 Task: Create a due date automation trigger when advanced on, on the tuesday before a card is due add dates due in between 1 and 5 working days at 11:00 AM.
Action: Mouse moved to (831, 256)
Screenshot: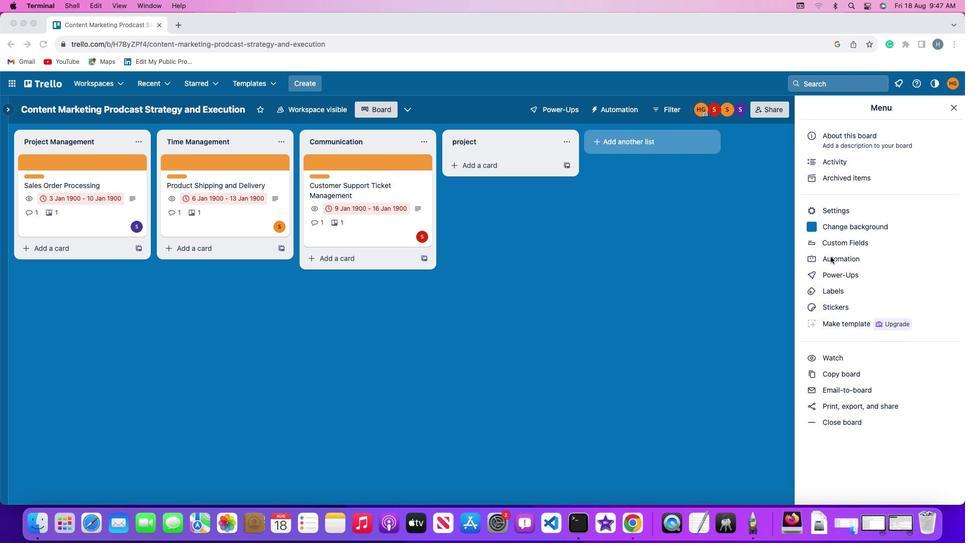 
Action: Mouse pressed left at (831, 256)
Screenshot: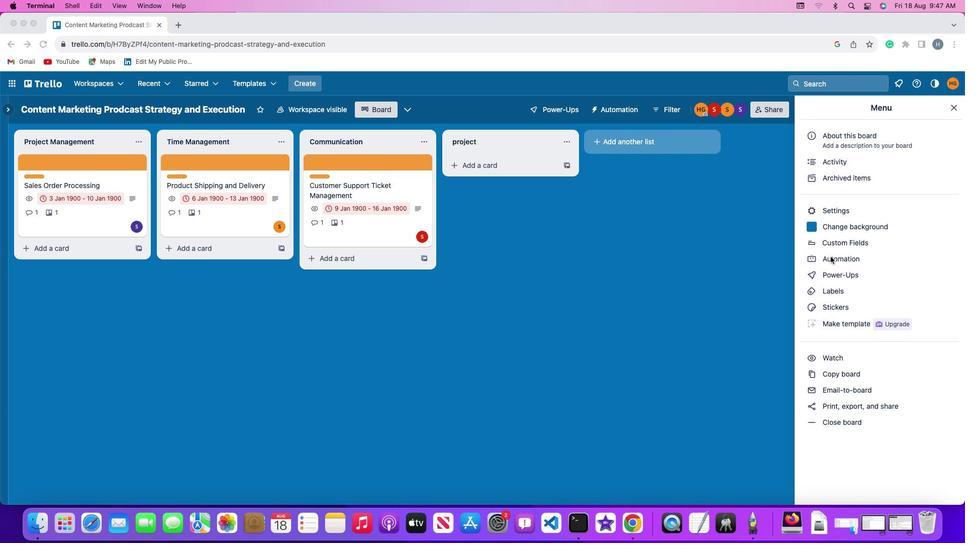 
Action: Mouse moved to (831, 256)
Screenshot: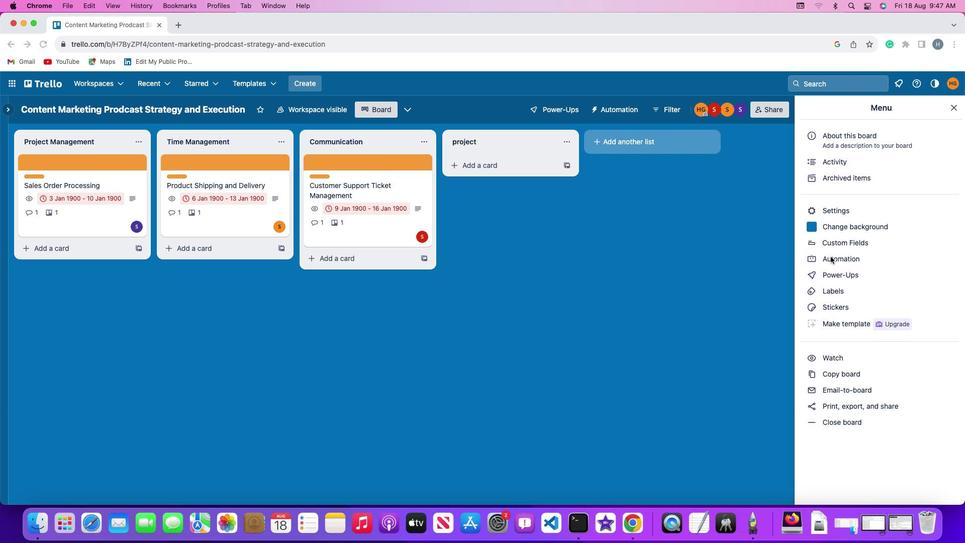 
Action: Mouse pressed left at (831, 256)
Screenshot: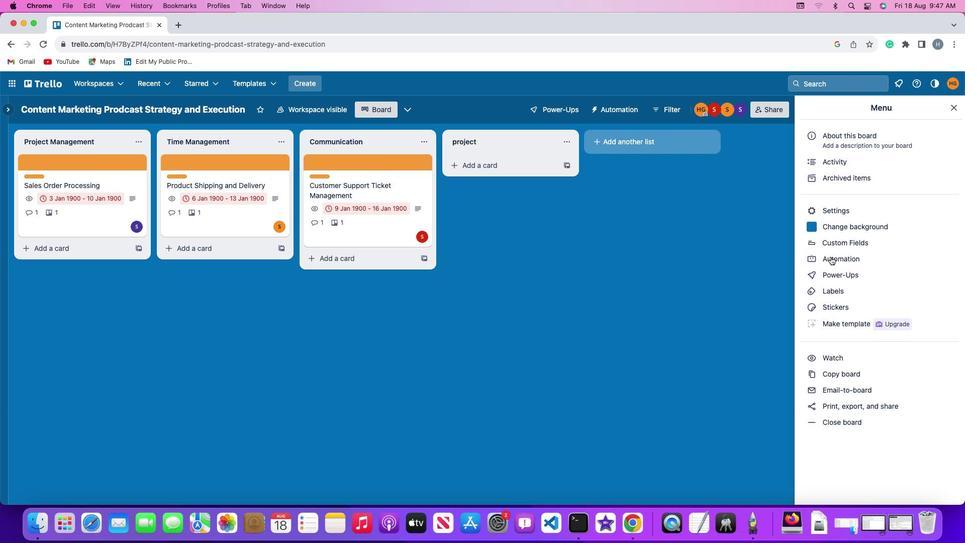 
Action: Mouse moved to (56, 236)
Screenshot: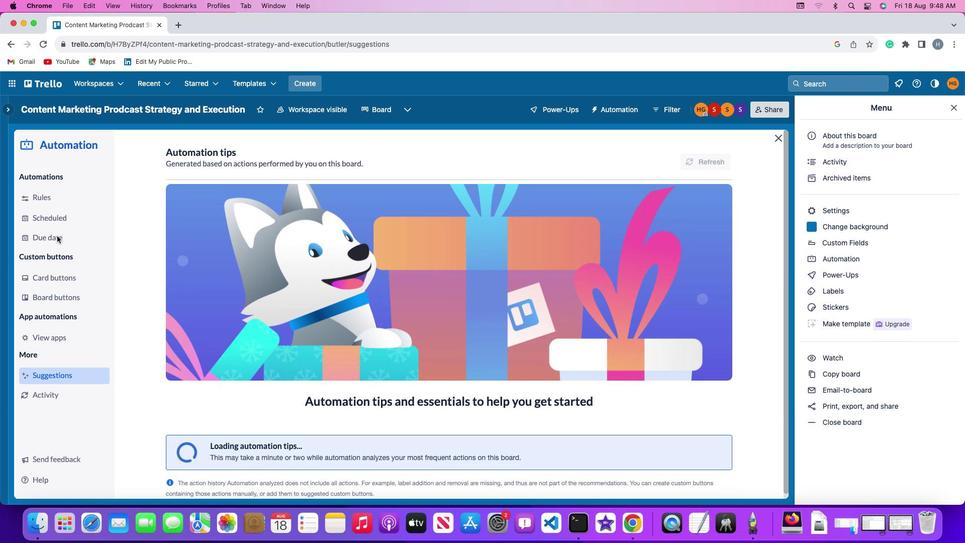 
Action: Mouse pressed left at (56, 236)
Screenshot: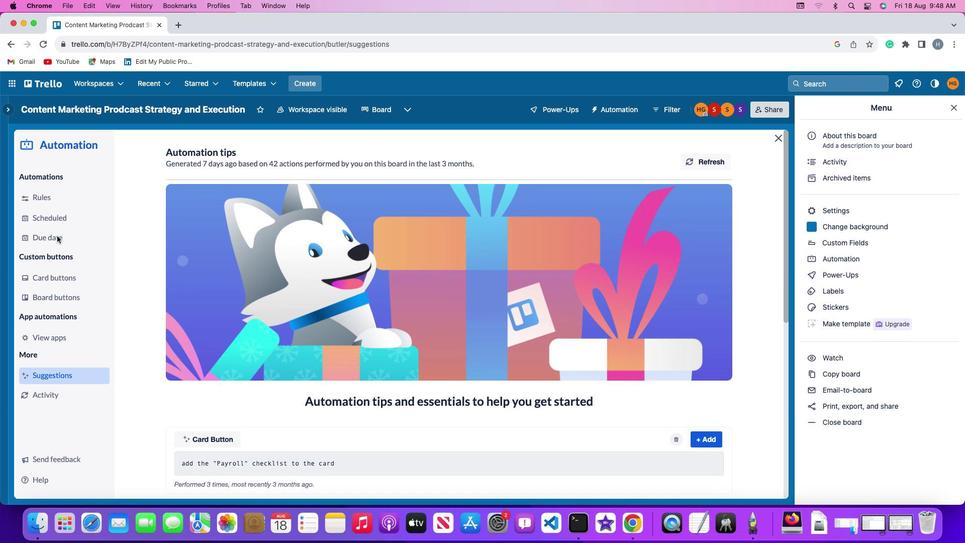 
Action: Mouse moved to (658, 152)
Screenshot: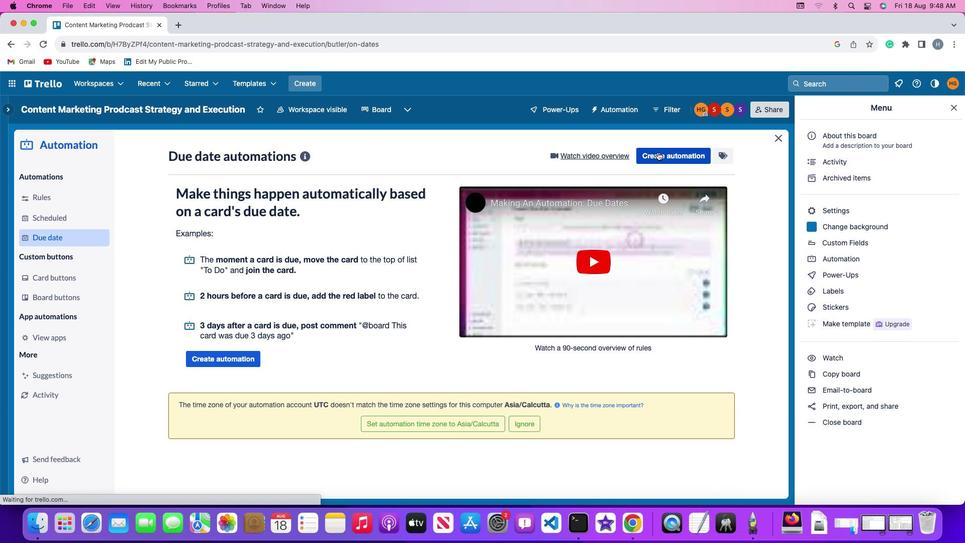
Action: Mouse pressed left at (658, 152)
Screenshot: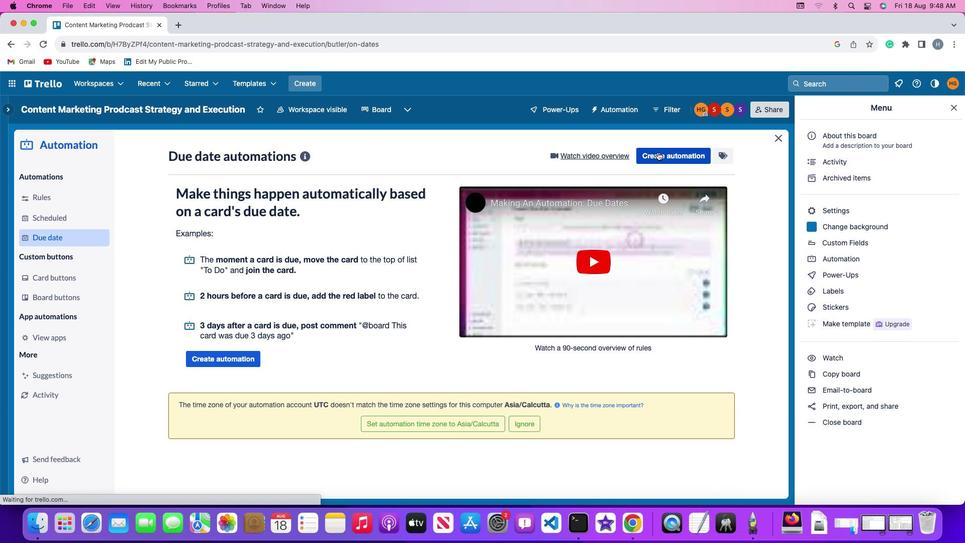 
Action: Mouse moved to (197, 248)
Screenshot: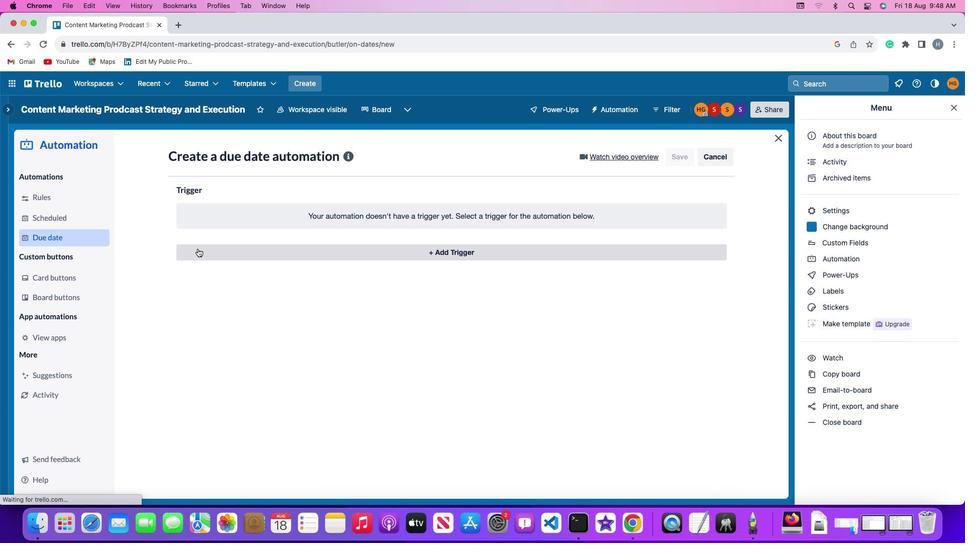 
Action: Mouse pressed left at (197, 248)
Screenshot: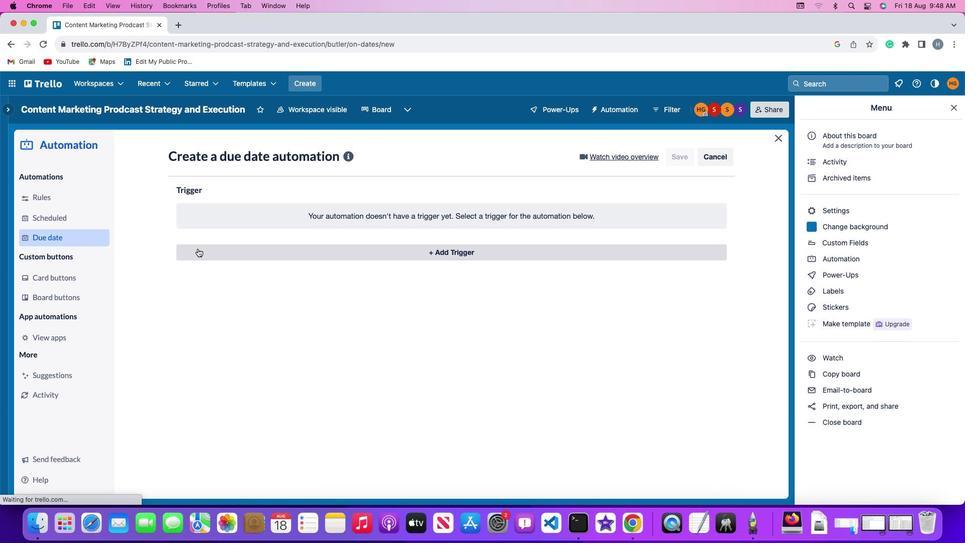 
Action: Mouse moved to (212, 435)
Screenshot: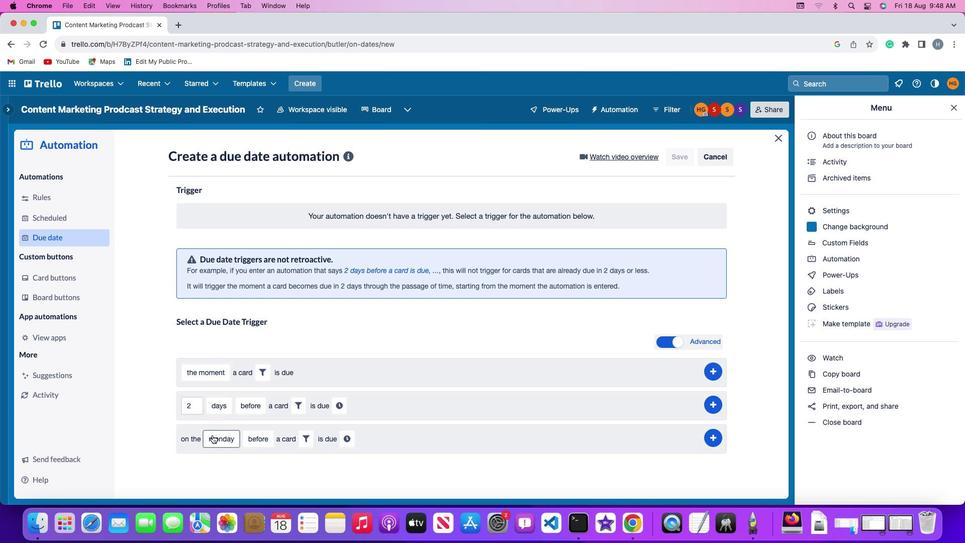 
Action: Mouse pressed left at (212, 435)
Screenshot: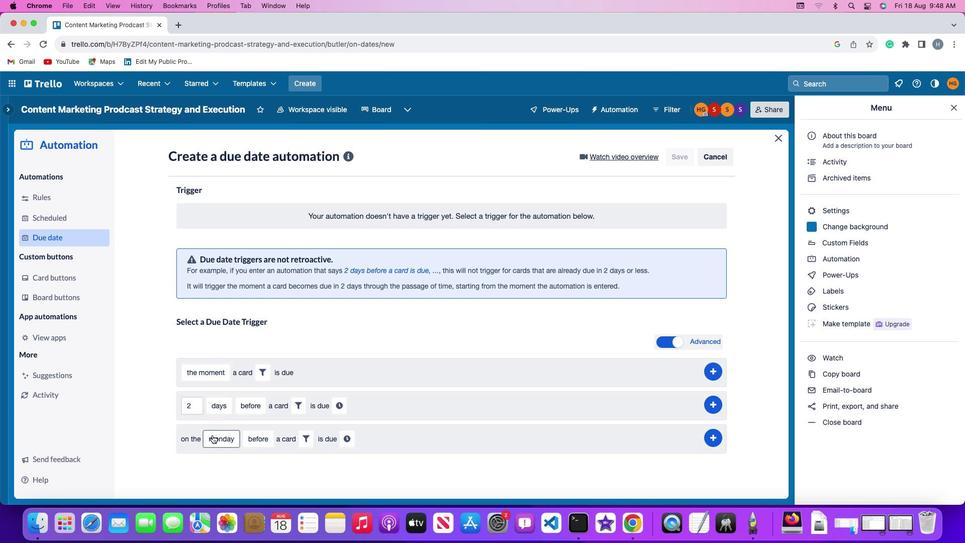 
Action: Mouse moved to (228, 321)
Screenshot: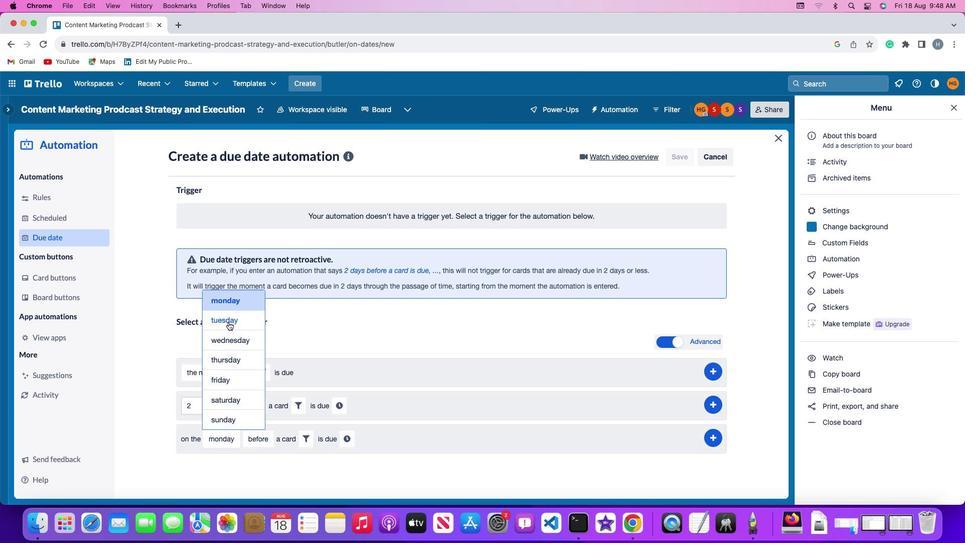 
Action: Mouse pressed left at (228, 321)
Screenshot: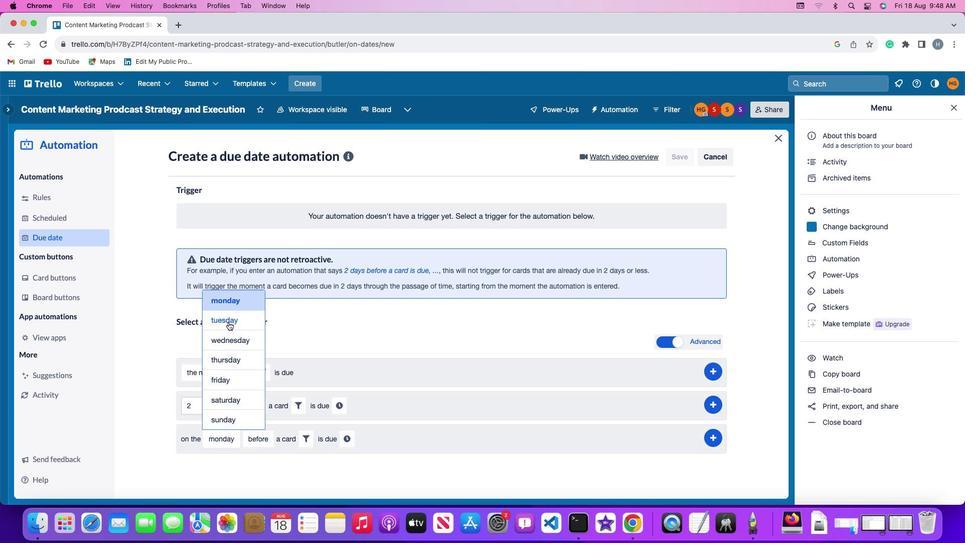 
Action: Mouse moved to (255, 441)
Screenshot: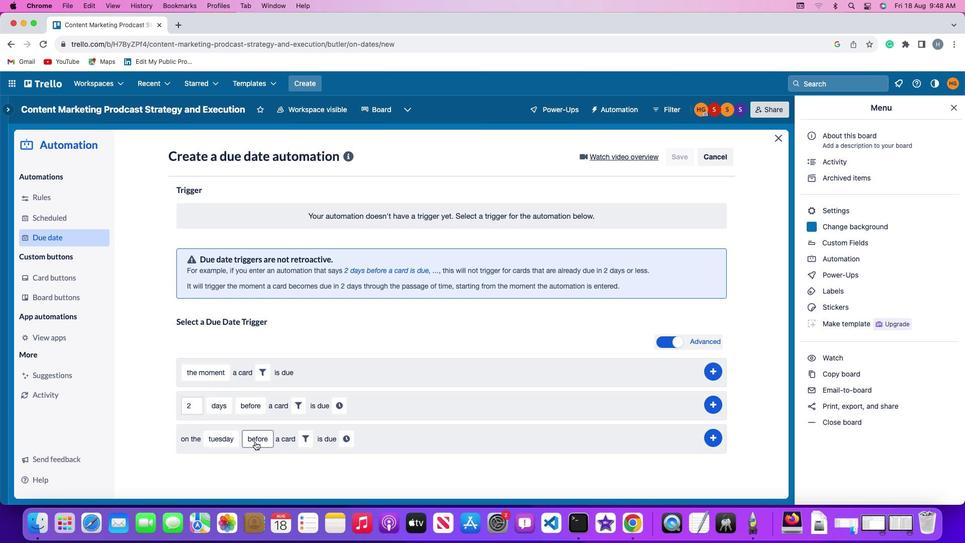 
Action: Mouse pressed left at (255, 441)
Screenshot: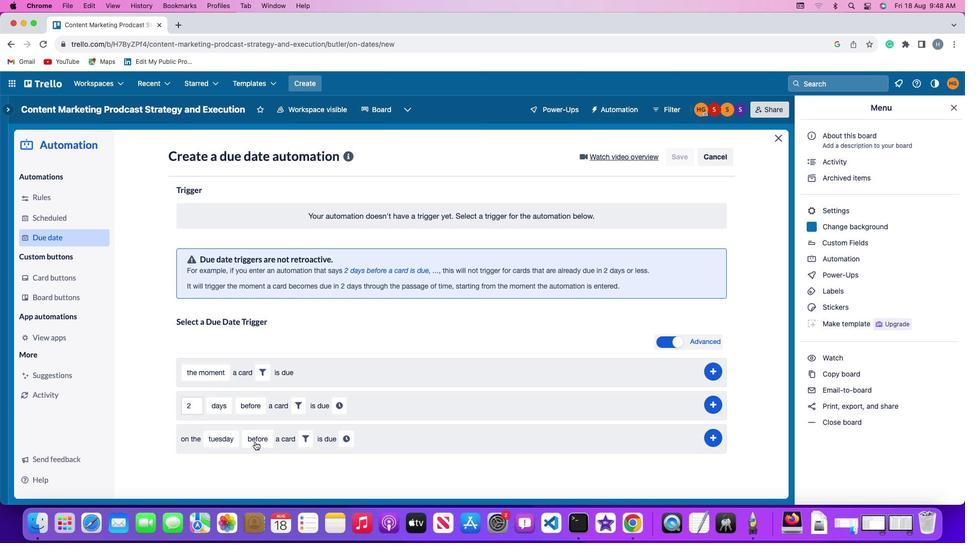 
Action: Mouse moved to (278, 356)
Screenshot: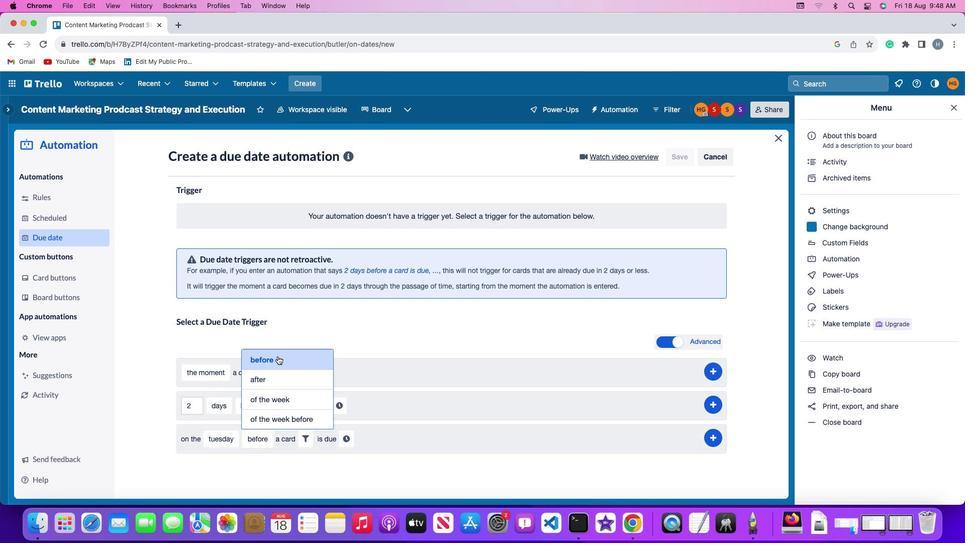 
Action: Mouse pressed left at (278, 356)
Screenshot: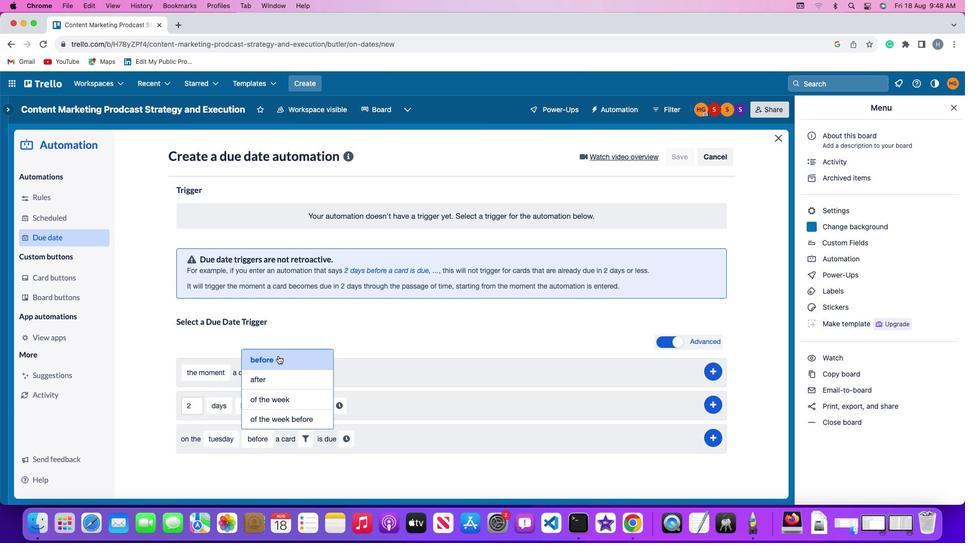 
Action: Mouse moved to (304, 435)
Screenshot: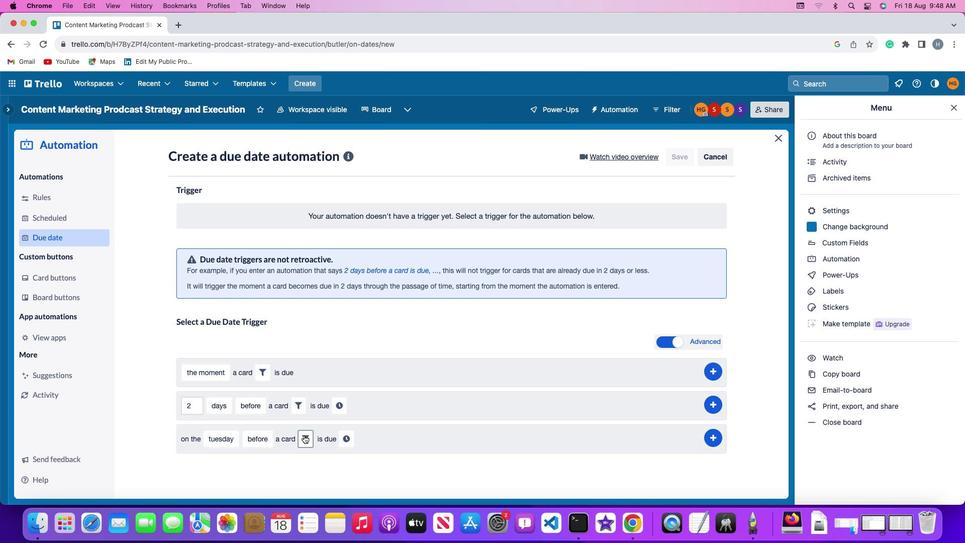 
Action: Mouse pressed left at (304, 435)
Screenshot: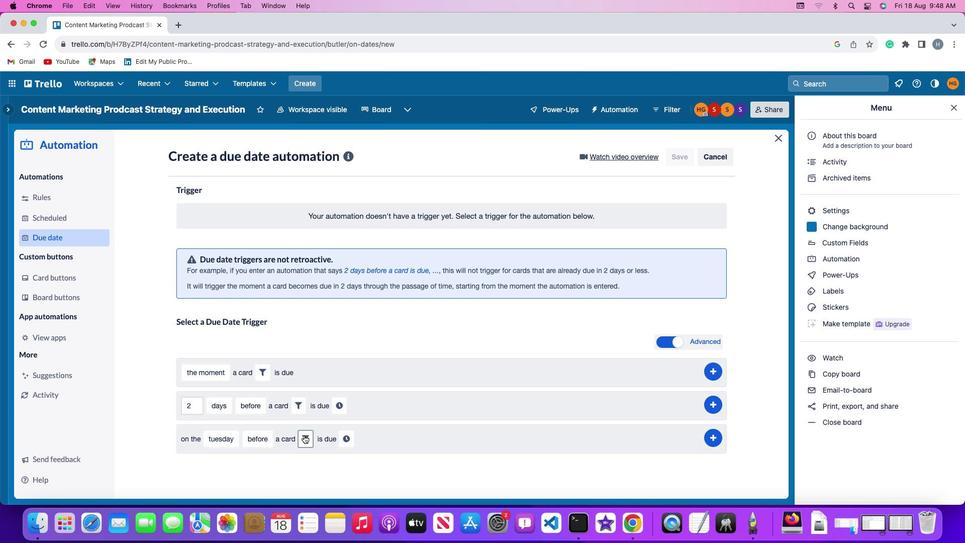
Action: Mouse moved to (366, 474)
Screenshot: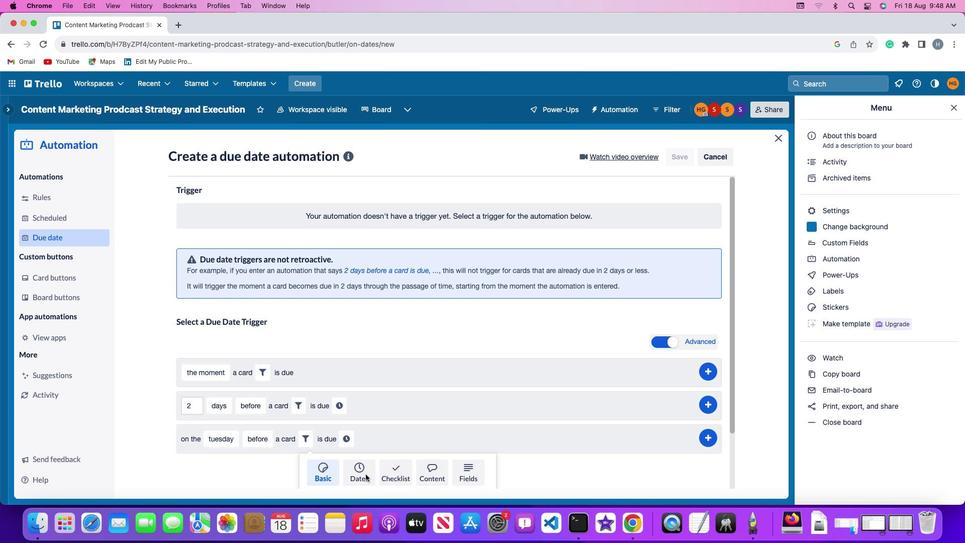 
Action: Mouse pressed left at (366, 474)
Screenshot: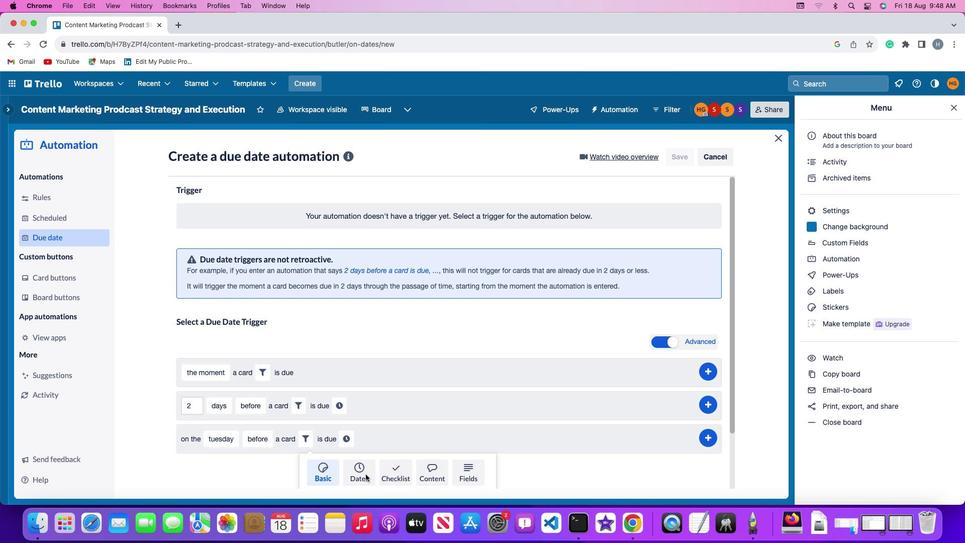 
Action: Mouse moved to (271, 470)
Screenshot: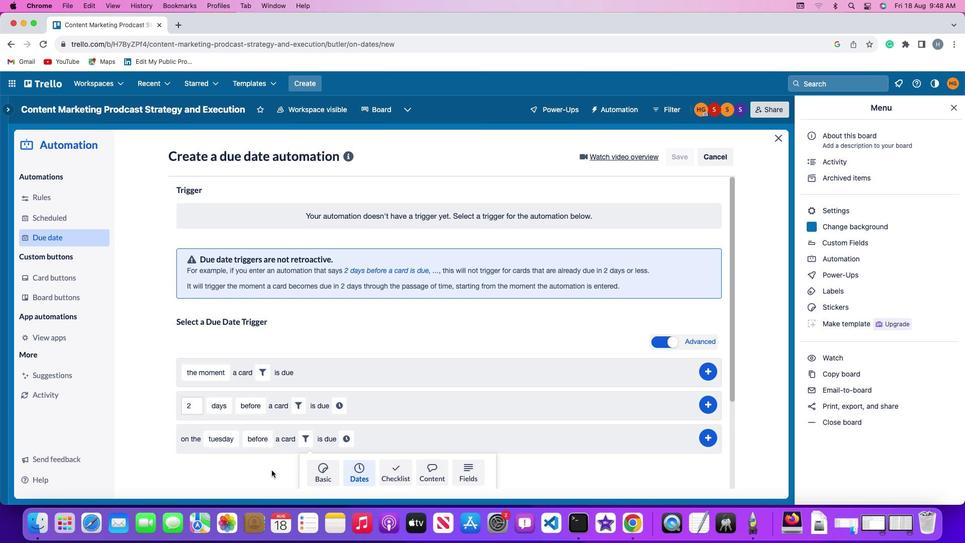 
Action: Mouse scrolled (271, 470) with delta (0, 0)
Screenshot: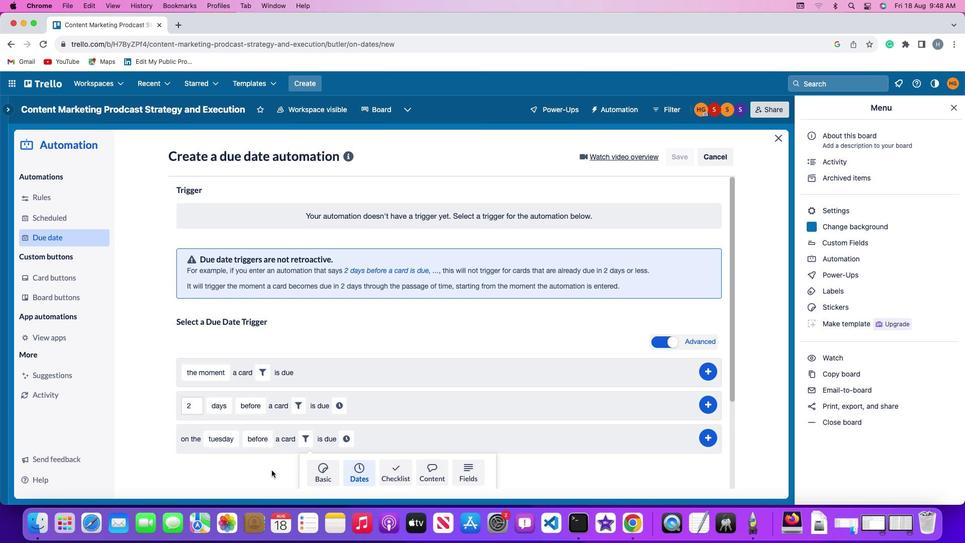 
Action: Mouse scrolled (271, 470) with delta (0, 0)
Screenshot: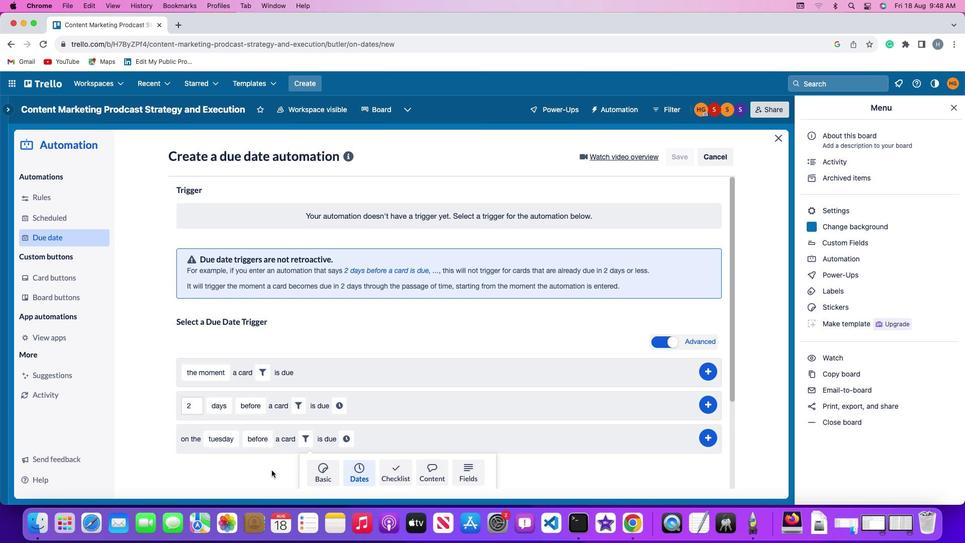 
Action: Mouse scrolled (271, 470) with delta (0, -1)
Screenshot: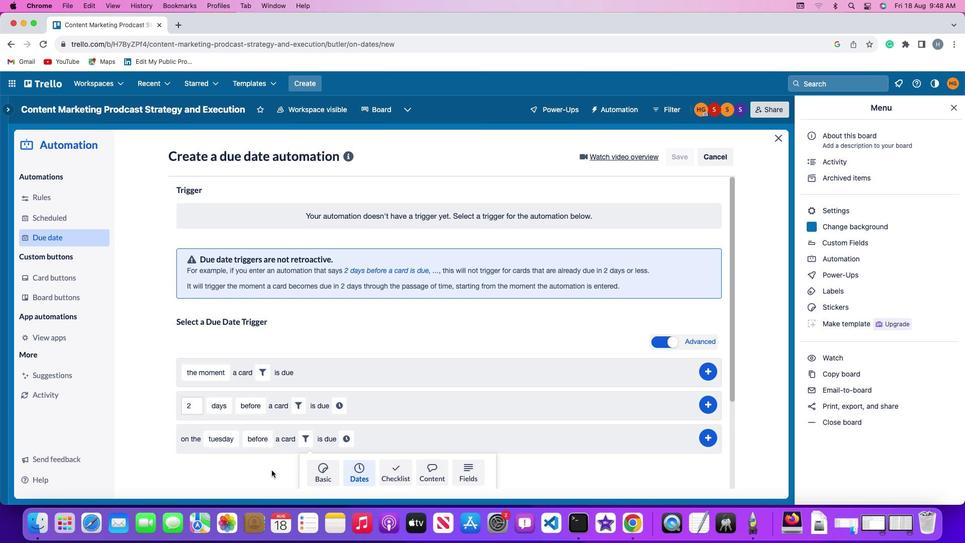 
Action: Mouse moved to (271, 470)
Screenshot: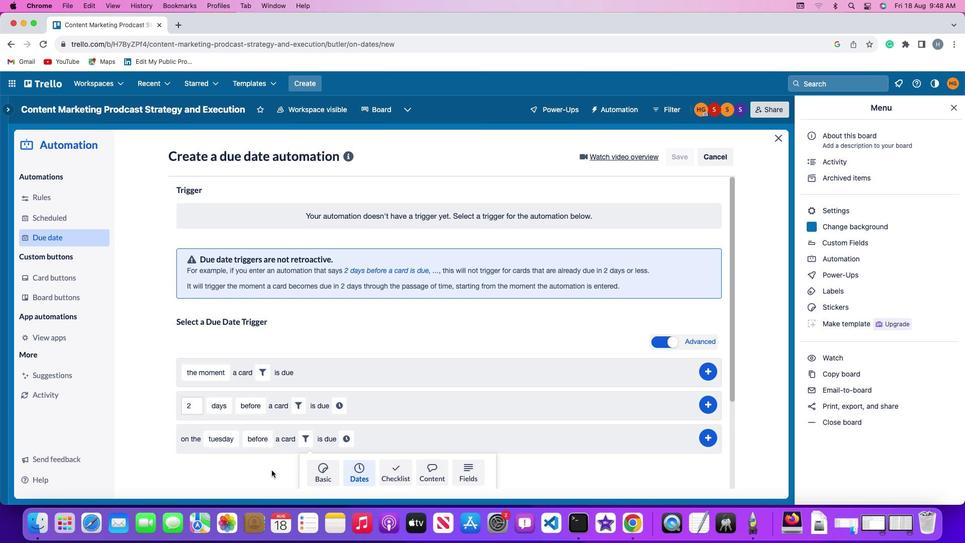 
Action: Mouse scrolled (271, 470) with delta (0, -2)
Screenshot: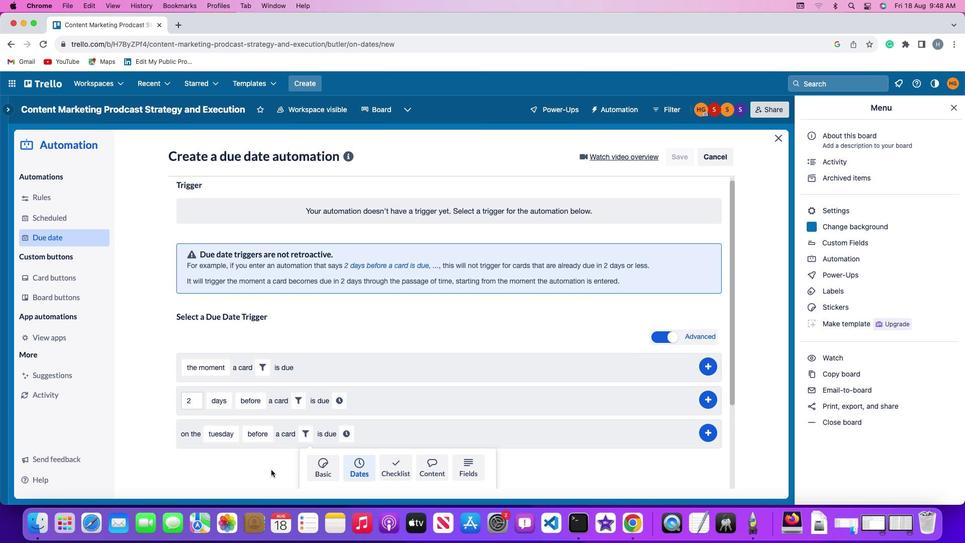 
Action: Mouse moved to (271, 469)
Screenshot: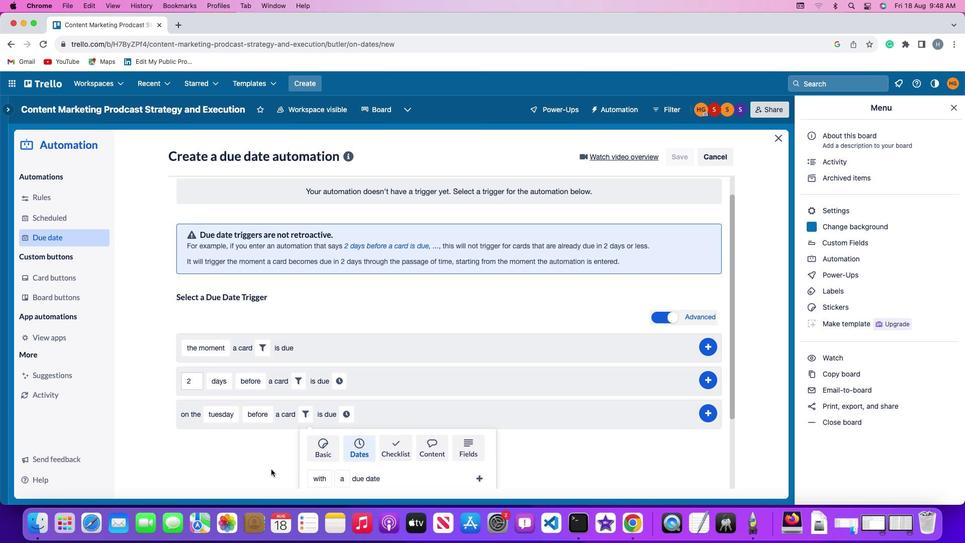 
Action: Mouse scrolled (271, 469) with delta (0, -3)
Screenshot: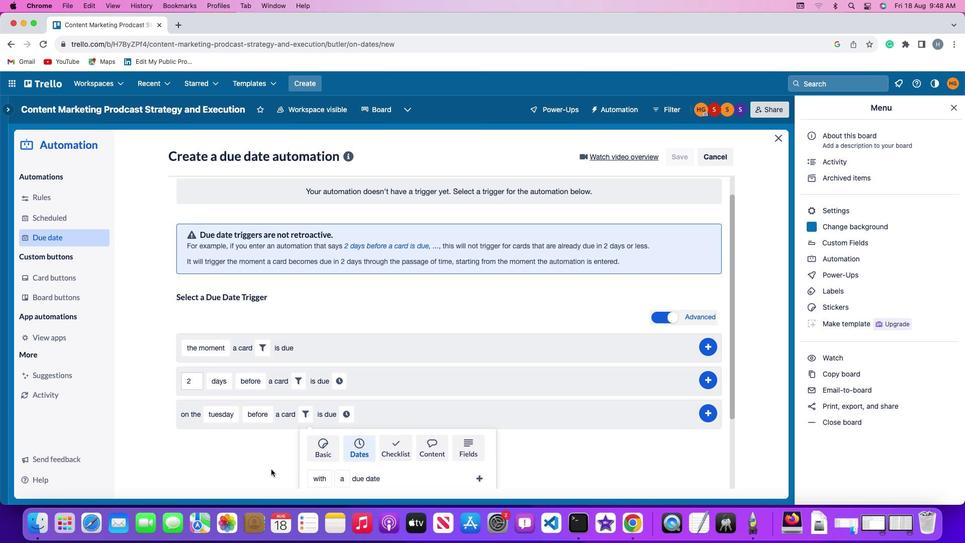 
Action: Mouse moved to (271, 468)
Screenshot: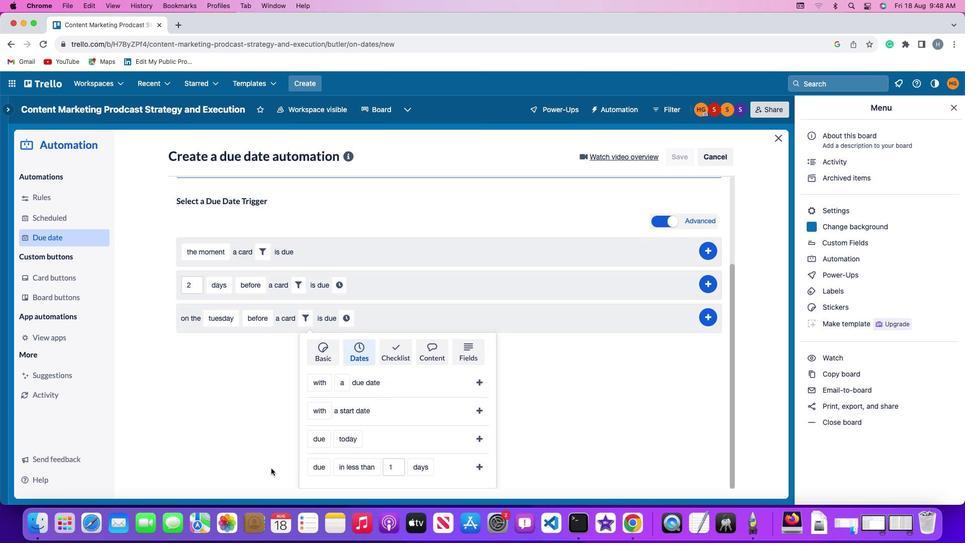 
Action: Mouse scrolled (271, 468) with delta (0, 0)
Screenshot: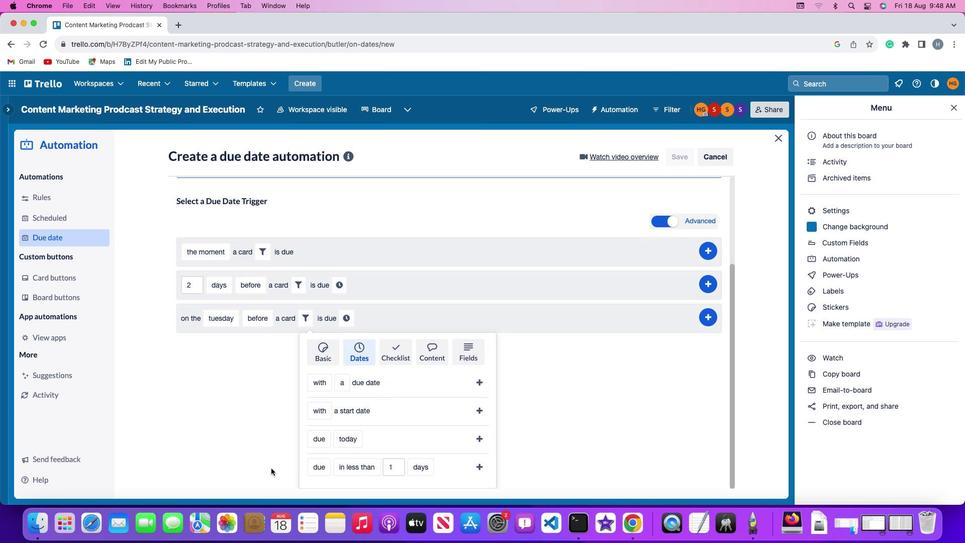 
Action: Mouse scrolled (271, 468) with delta (0, 0)
Screenshot: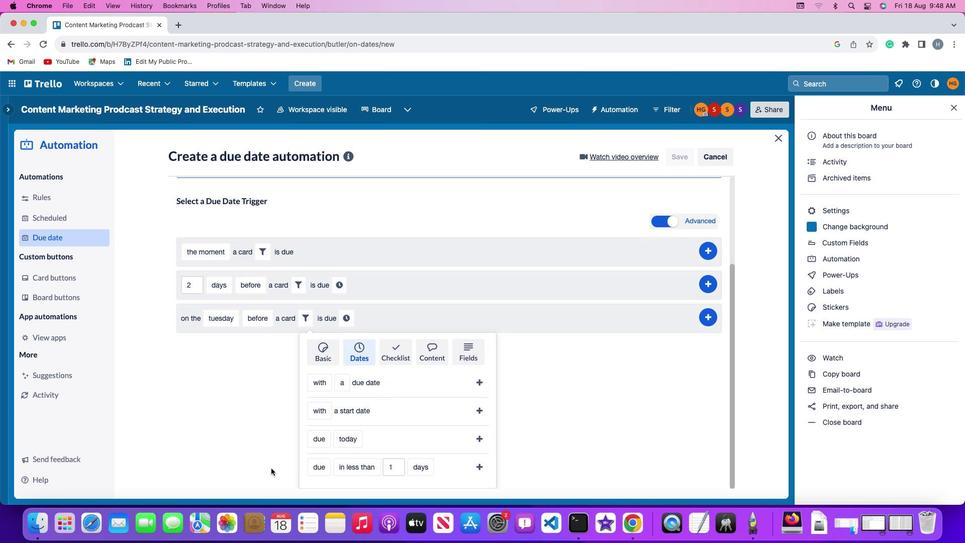 
Action: Mouse scrolled (271, 468) with delta (0, -1)
Screenshot: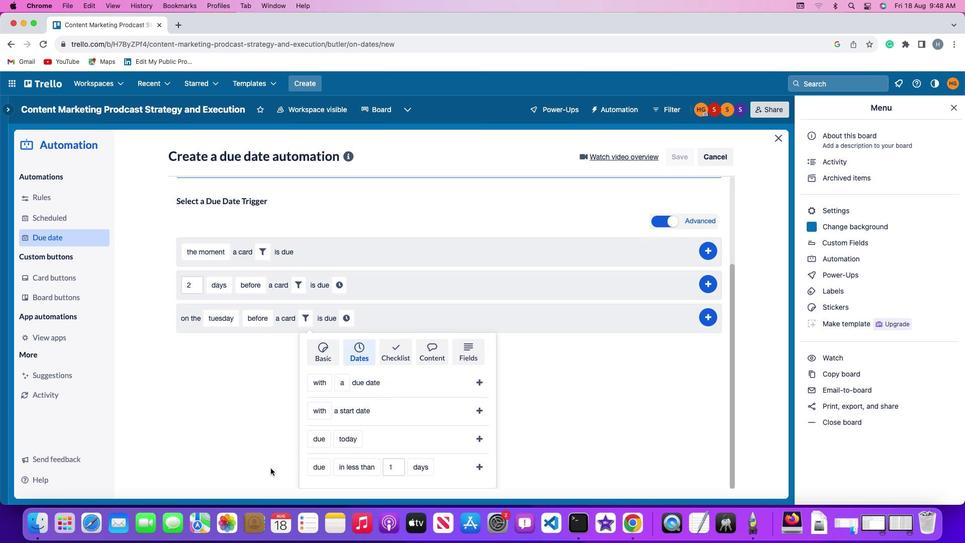 
Action: Mouse moved to (271, 468)
Screenshot: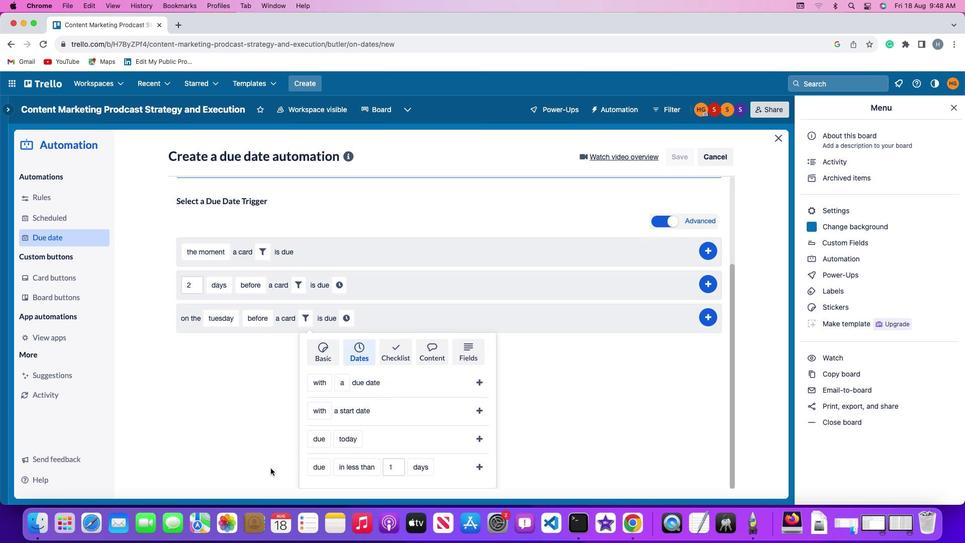 
Action: Mouse scrolled (271, 468) with delta (0, -2)
Screenshot: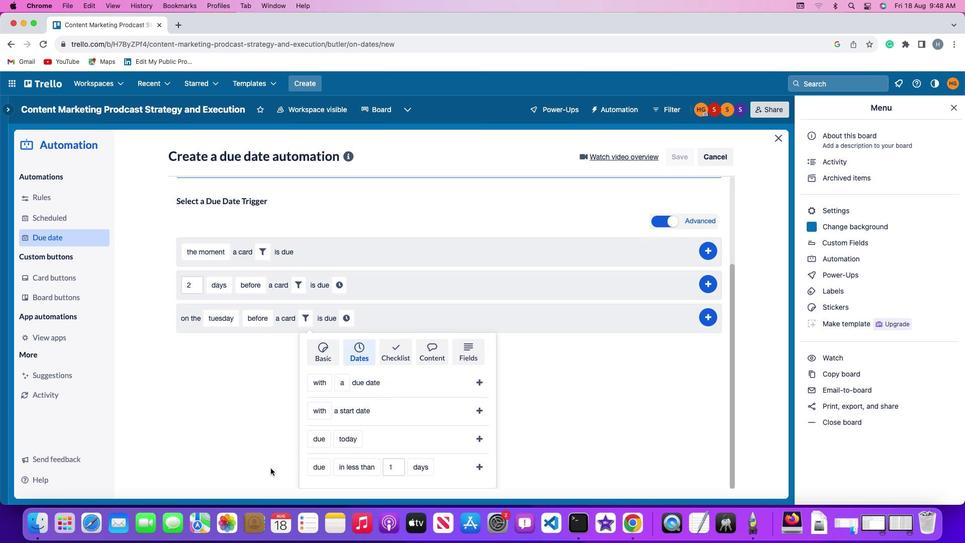 
Action: Mouse moved to (308, 463)
Screenshot: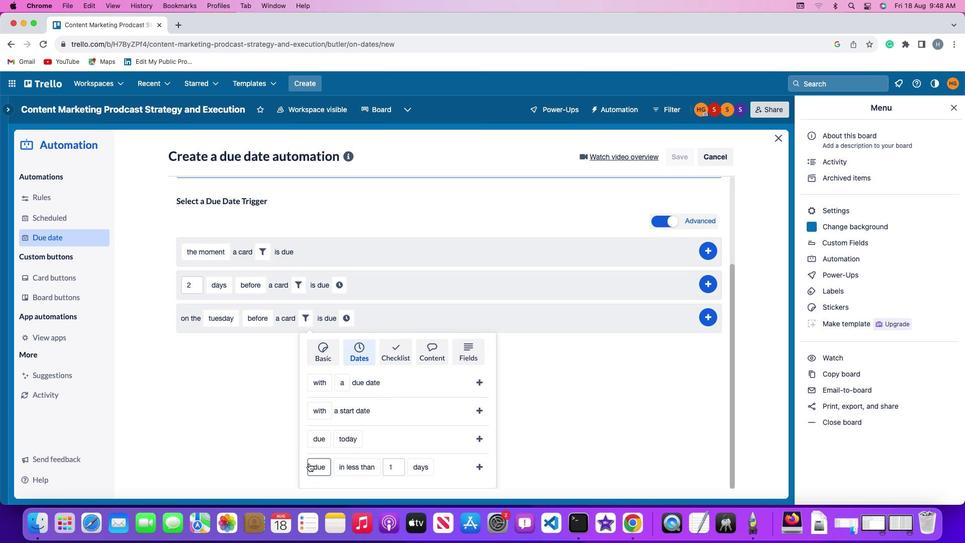 
Action: Mouse pressed left at (308, 463)
Screenshot: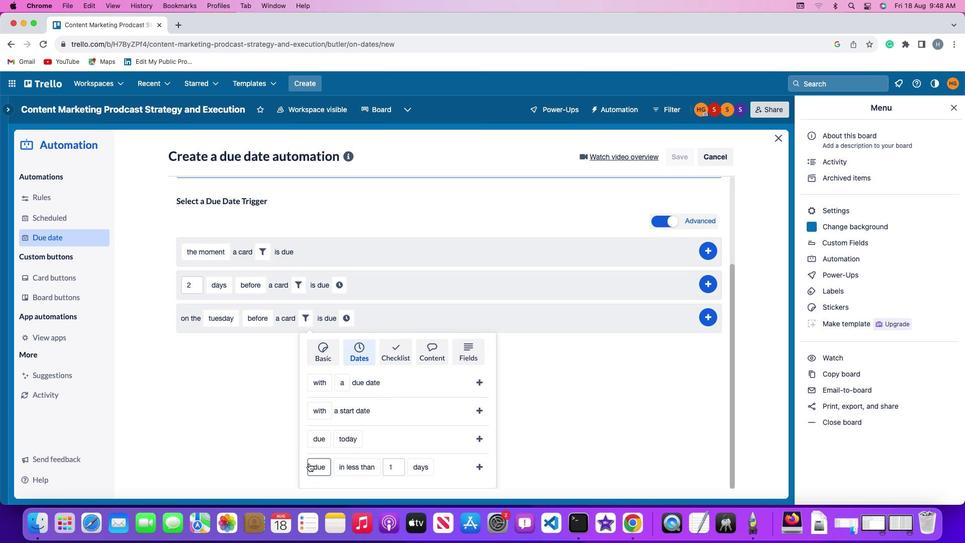 
Action: Mouse moved to (319, 431)
Screenshot: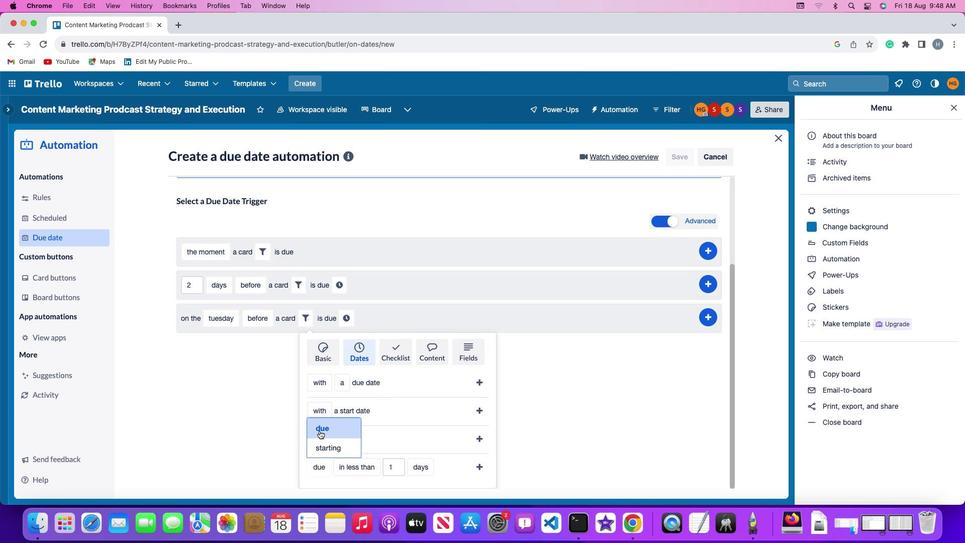 
Action: Mouse pressed left at (319, 431)
Screenshot: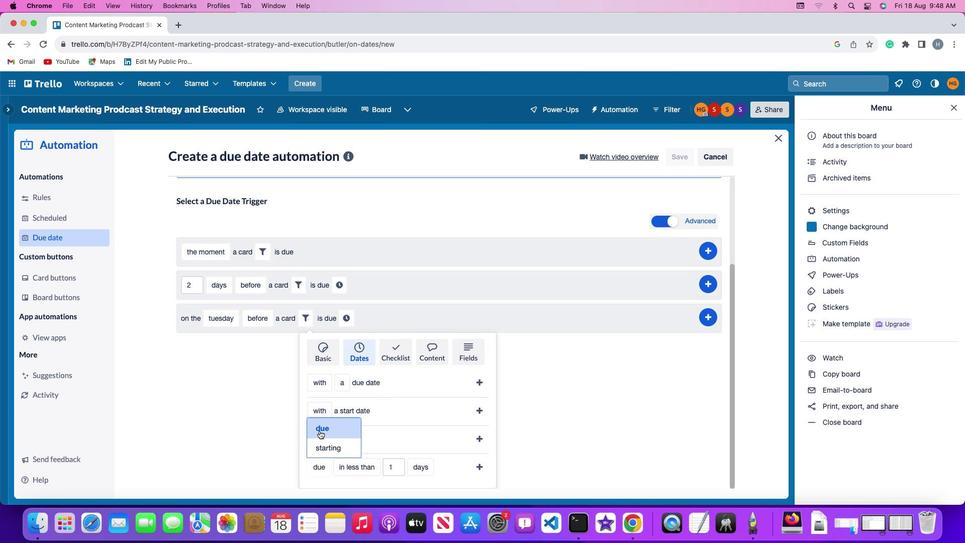
Action: Mouse moved to (351, 464)
Screenshot: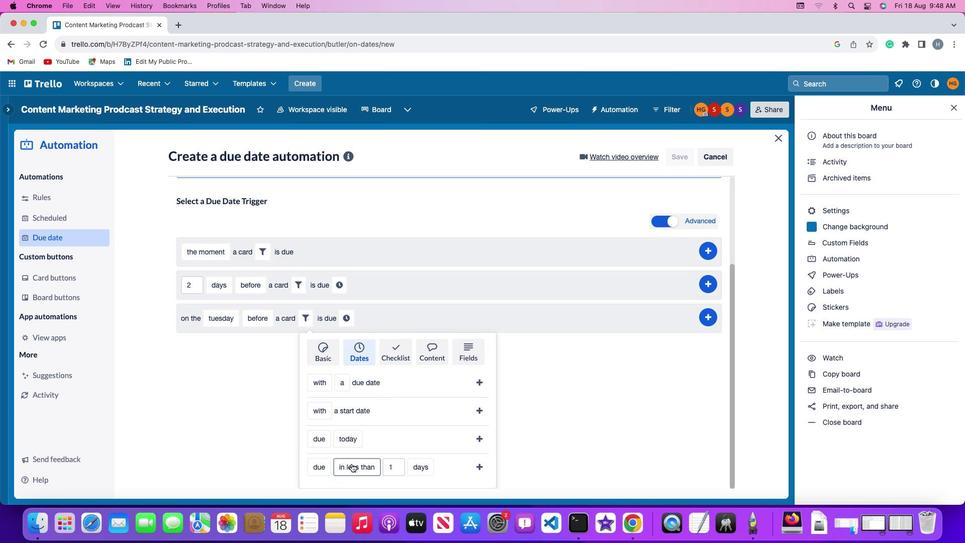 
Action: Mouse pressed left at (351, 464)
Screenshot: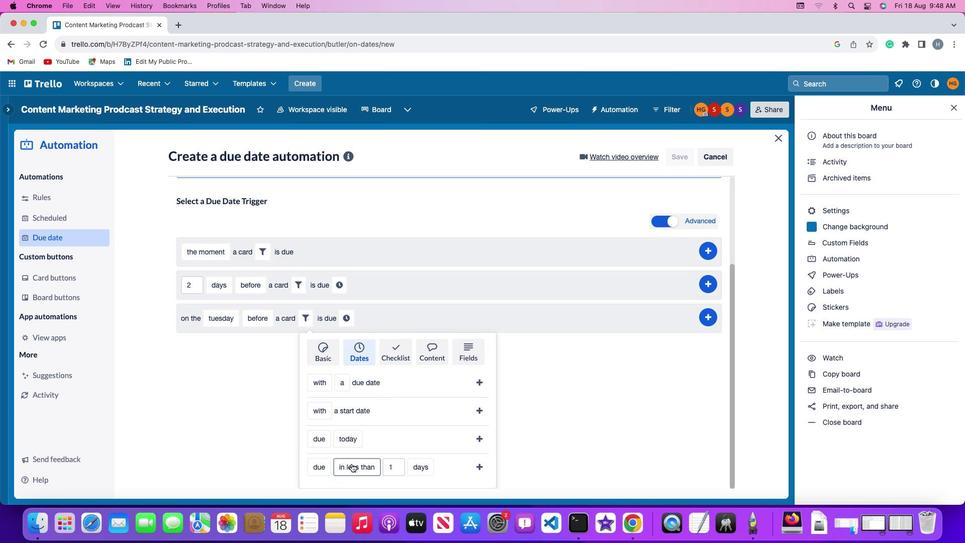 
Action: Mouse moved to (345, 448)
Screenshot: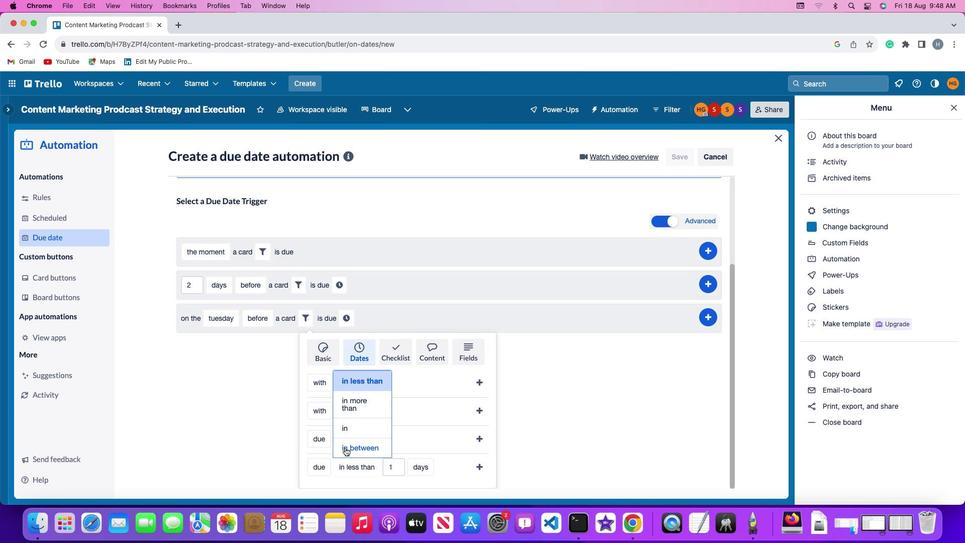 
Action: Mouse pressed left at (345, 448)
Screenshot: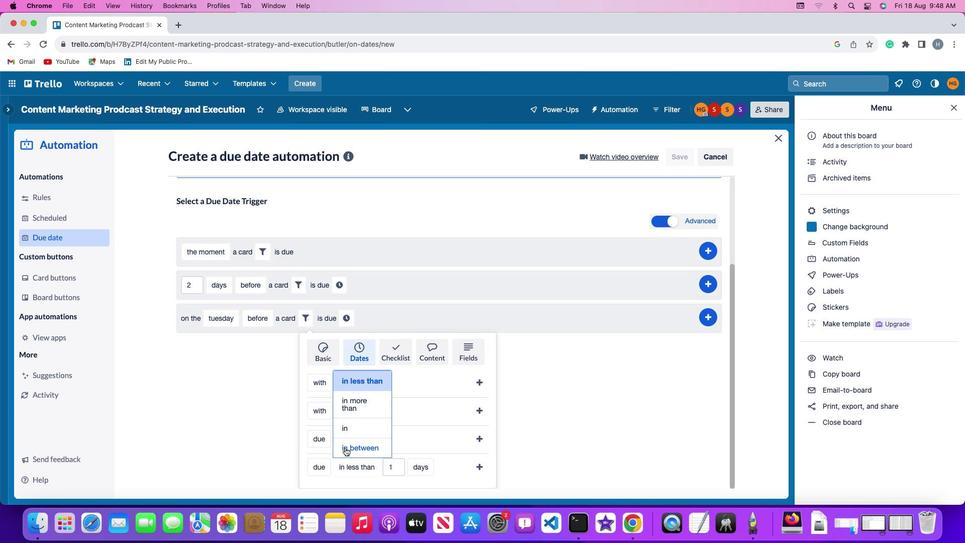 
Action: Mouse moved to (395, 467)
Screenshot: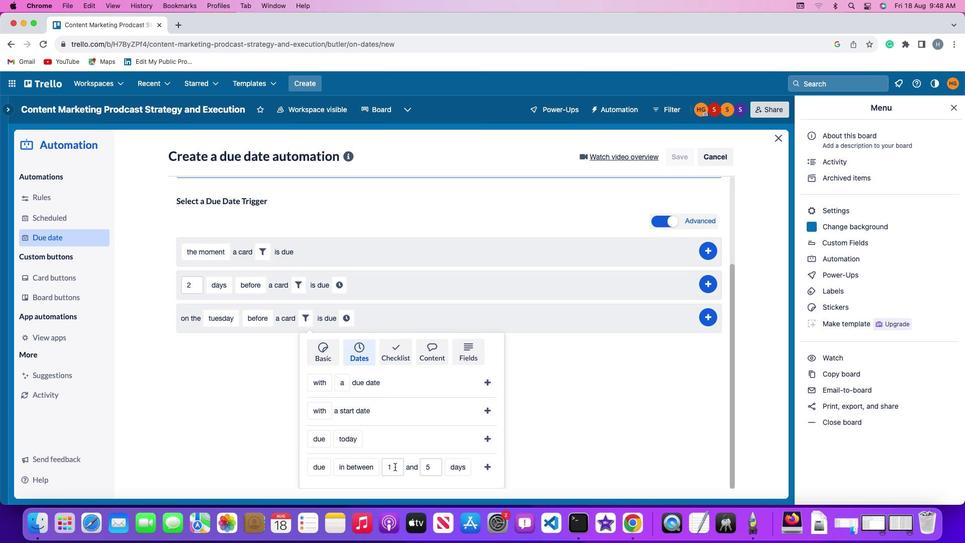 
Action: Mouse pressed left at (395, 467)
Screenshot: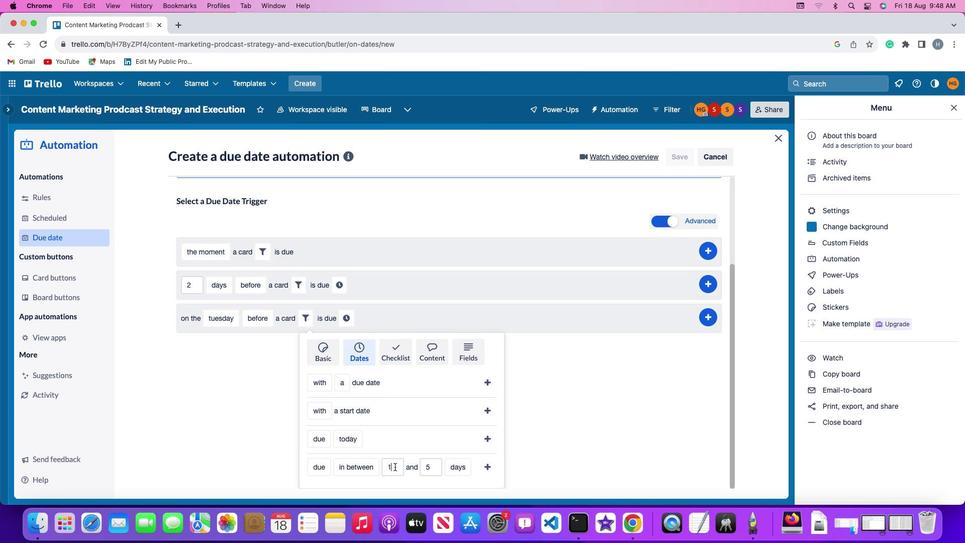 
Action: Mouse moved to (395, 466)
Screenshot: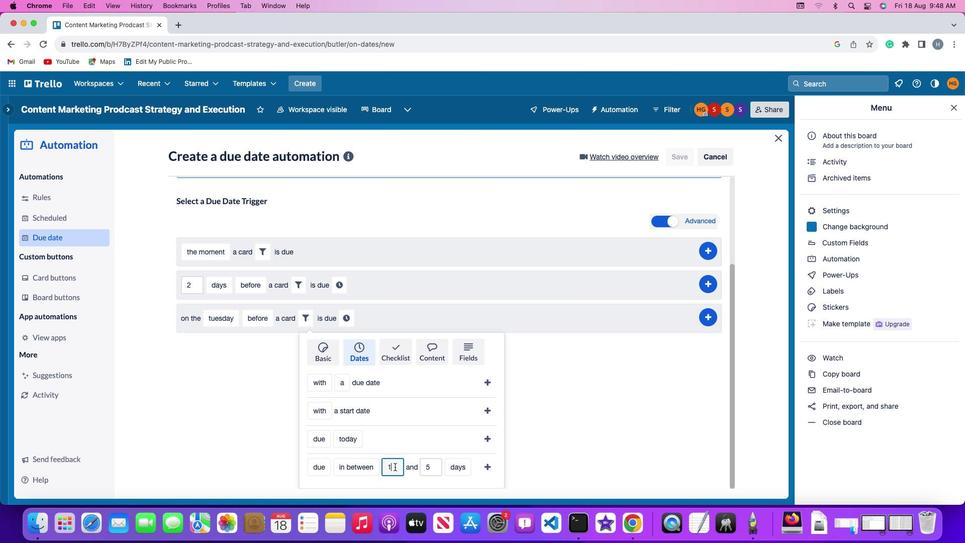 
Action: Key pressed Key.backspace'1'
Screenshot: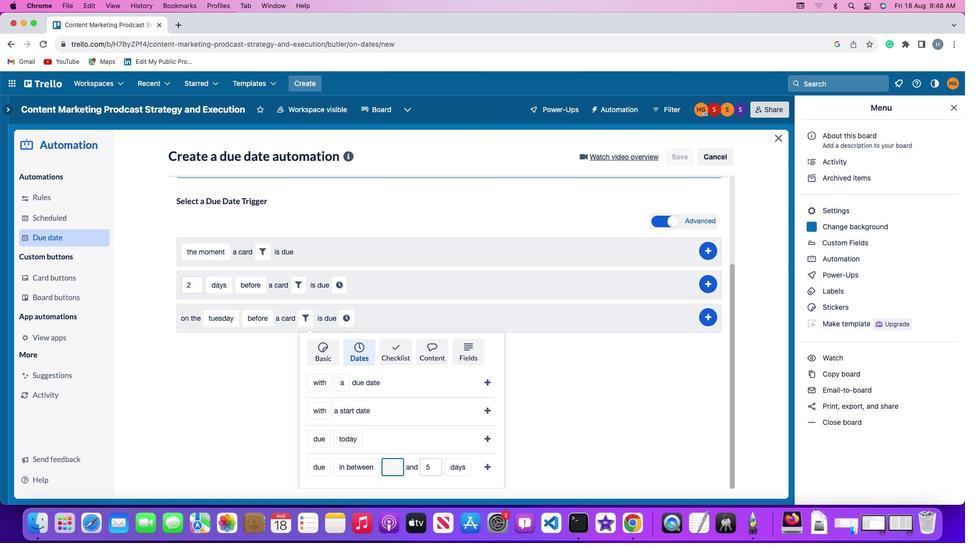 
Action: Mouse moved to (433, 467)
Screenshot: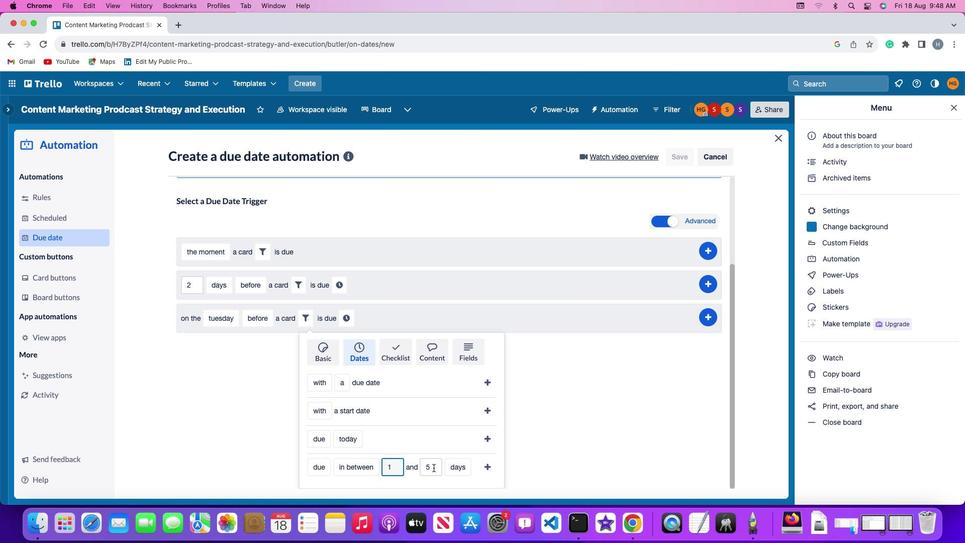 
Action: Mouse pressed left at (433, 467)
Screenshot: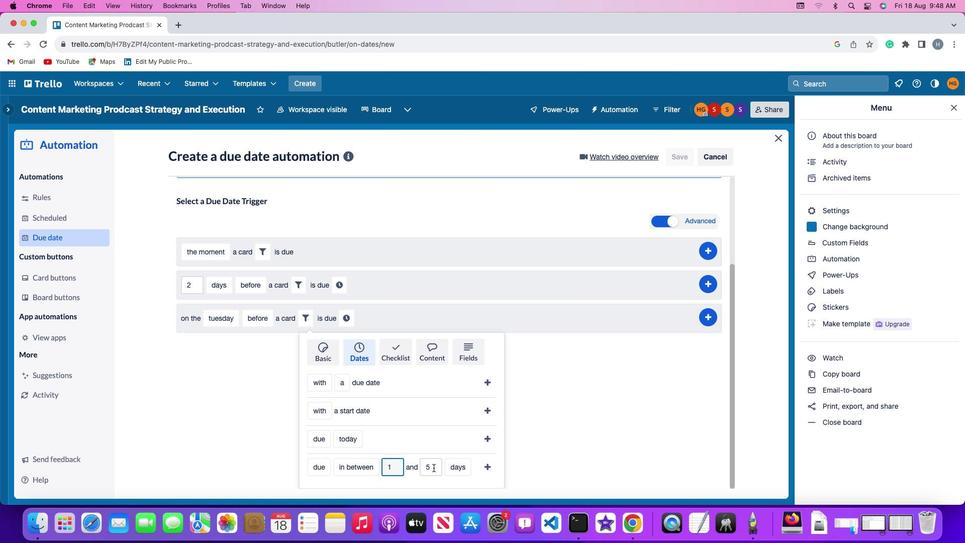 
Action: Key pressed Key.backspace'5'
Screenshot: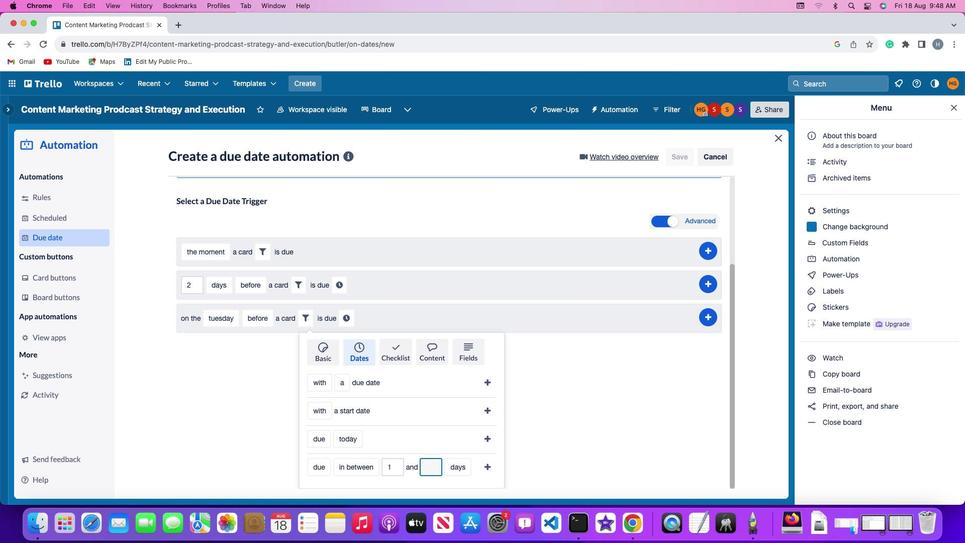 
Action: Mouse moved to (449, 467)
Screenshot: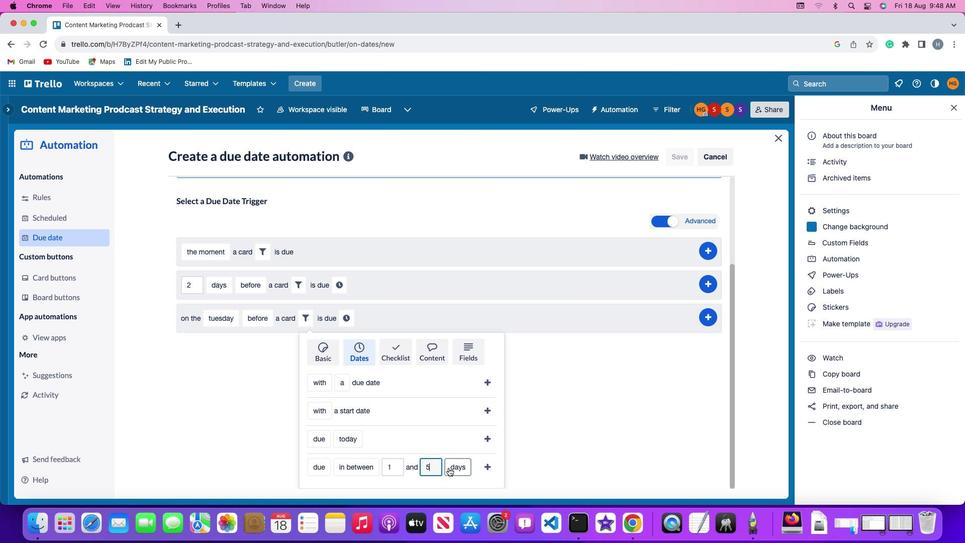 
Action: Mouse pressed left at (449, 467)
Screenshot: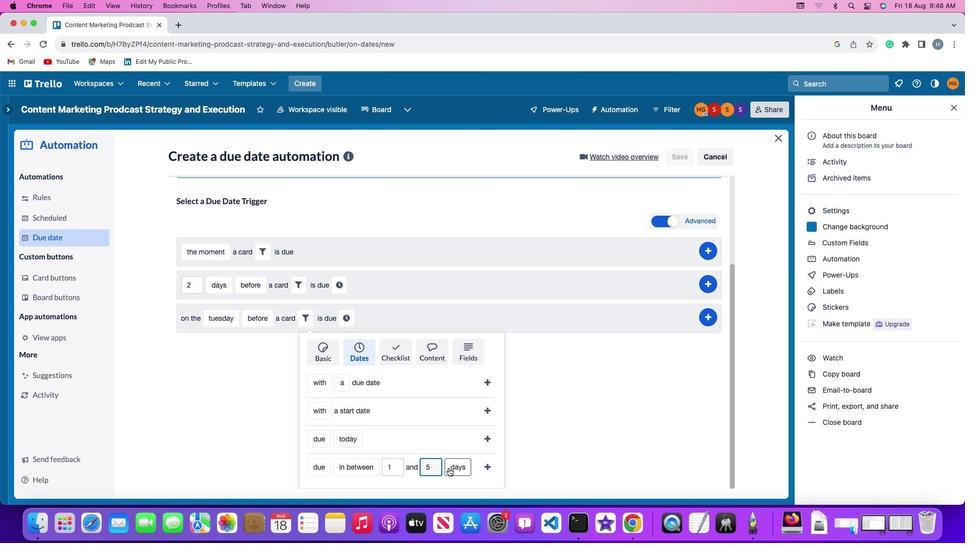 
Action: Mouse moved to (458, 452)
Screenshot: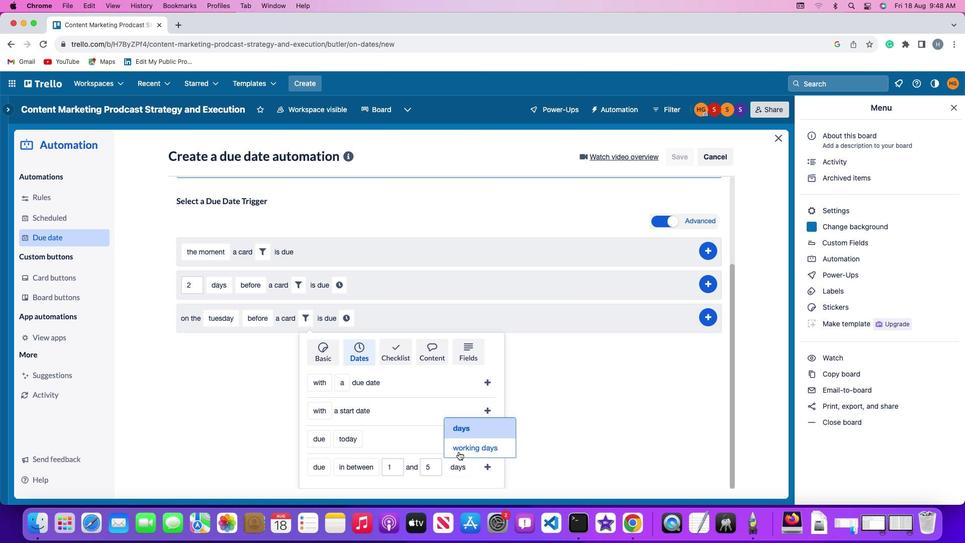 
Action: Mouse pressed left at (458, 452)
Screenshot: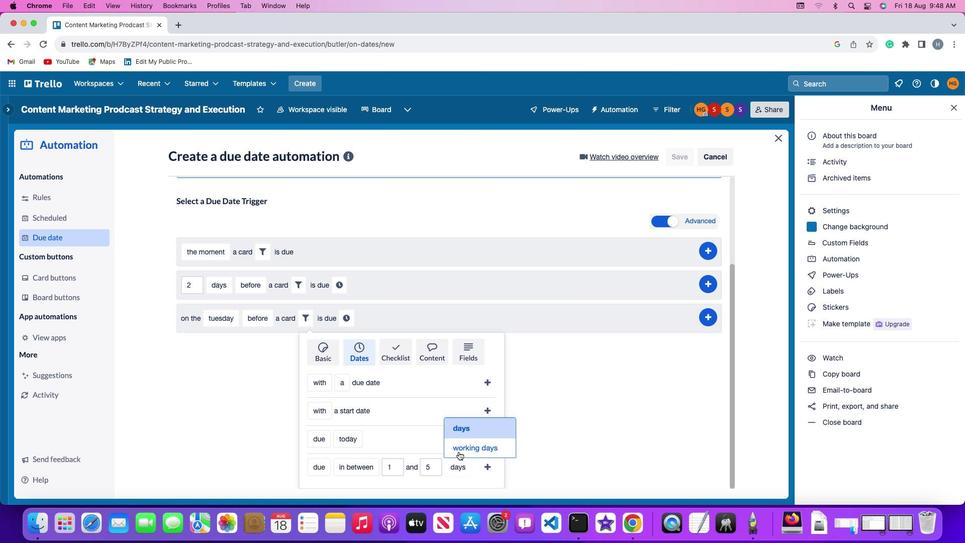 
Action: Mouse moved to (511, 466)
Screenshot: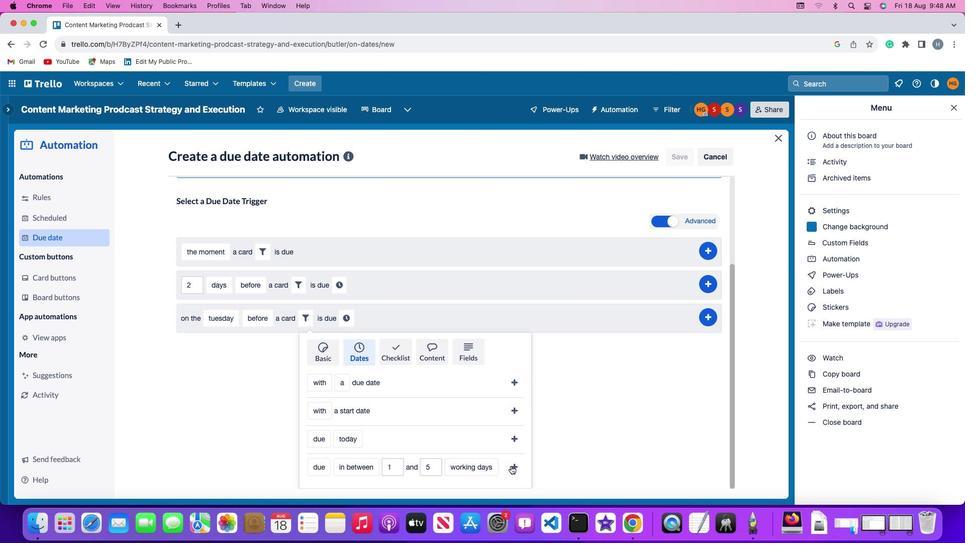 
Action: Mouse pressed left at (511, 466)
Screenshot: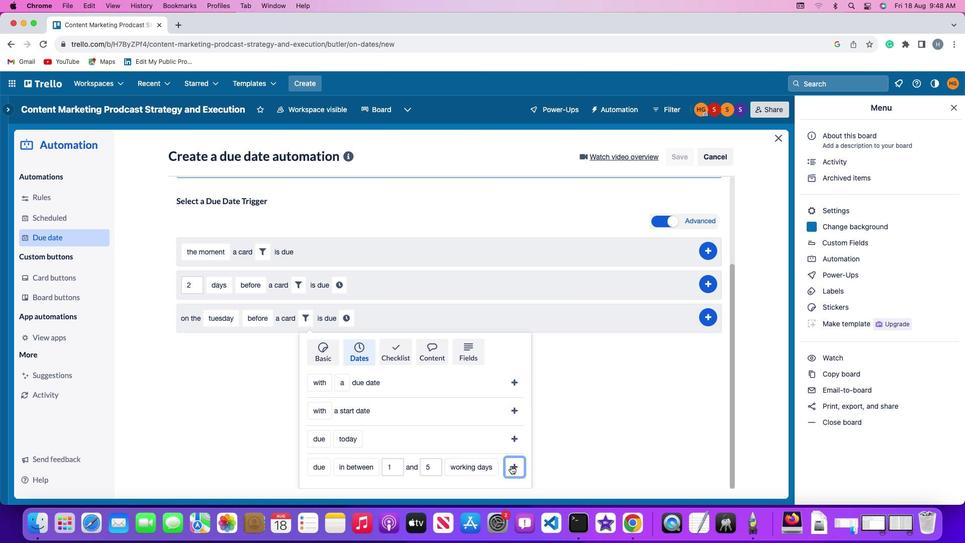
Action: Mouse moved to (489, 440)
Screenshot: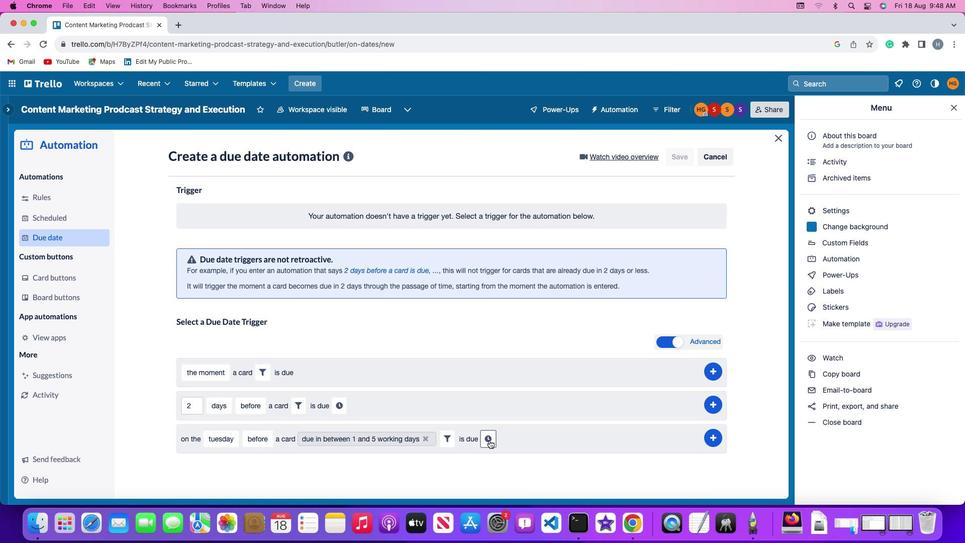 
Action: Mouse pressed left at (489, 440)
Screenshot: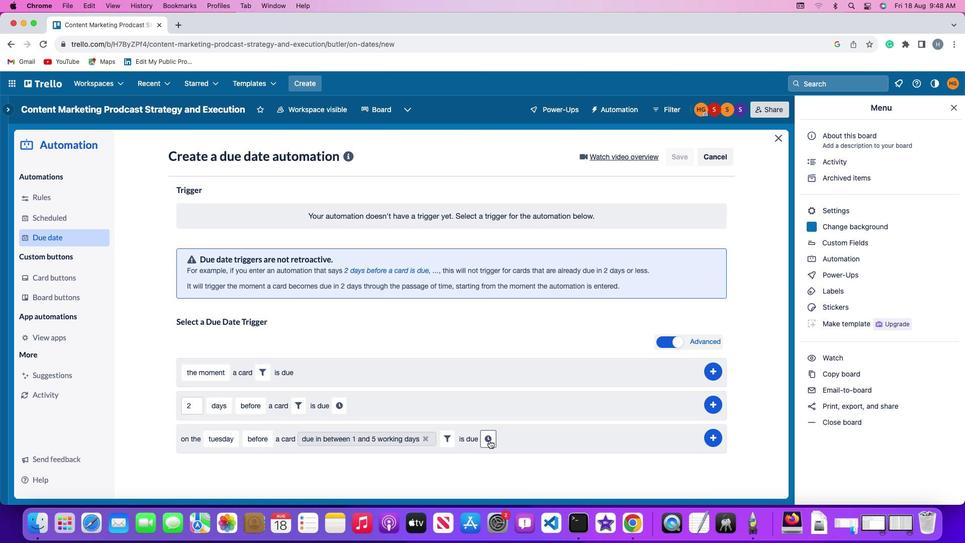 
Action: Mouse moved to (506, 440)
Screenshot: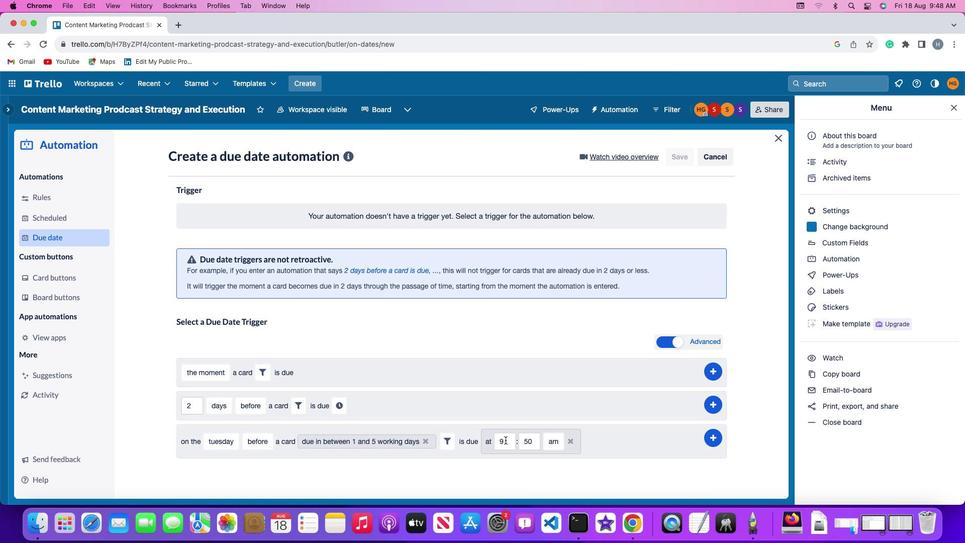 
Action: Mouse pressed left at (506, 440)
Screenshot: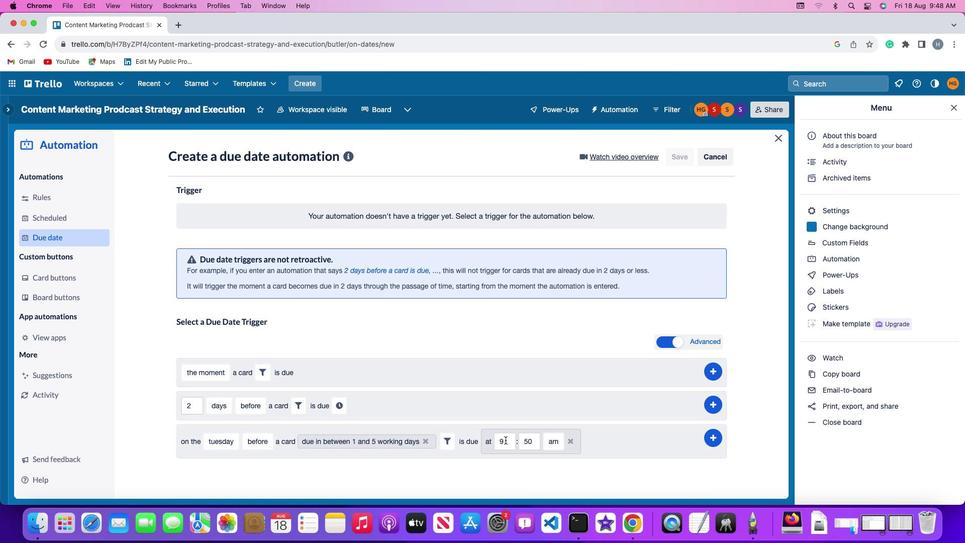 
Action: Key pressed Key.backspace'1''1'
Screenshot: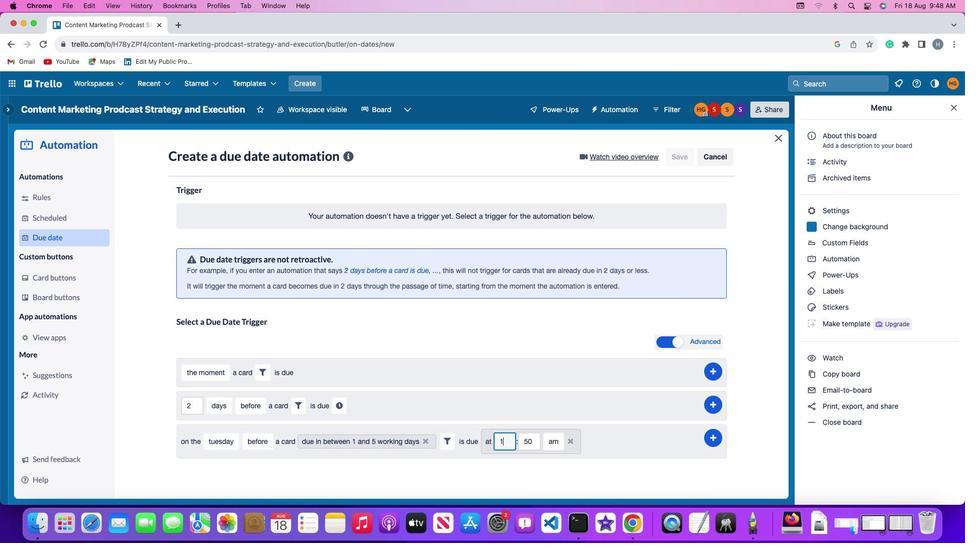 
Action: Mouse moved to (533, 442)
Screenshot: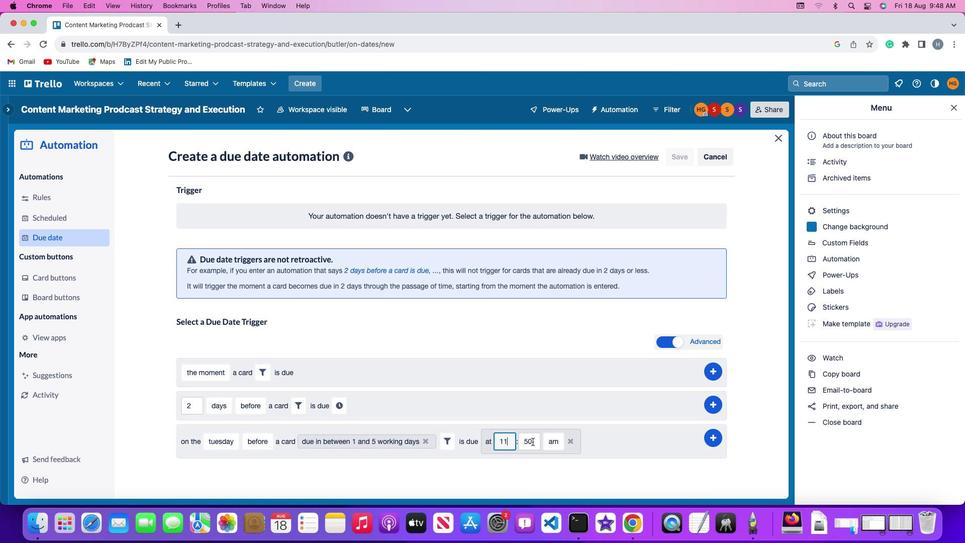 
Action: Mouse pressed left at (533, 442)
Screenshot: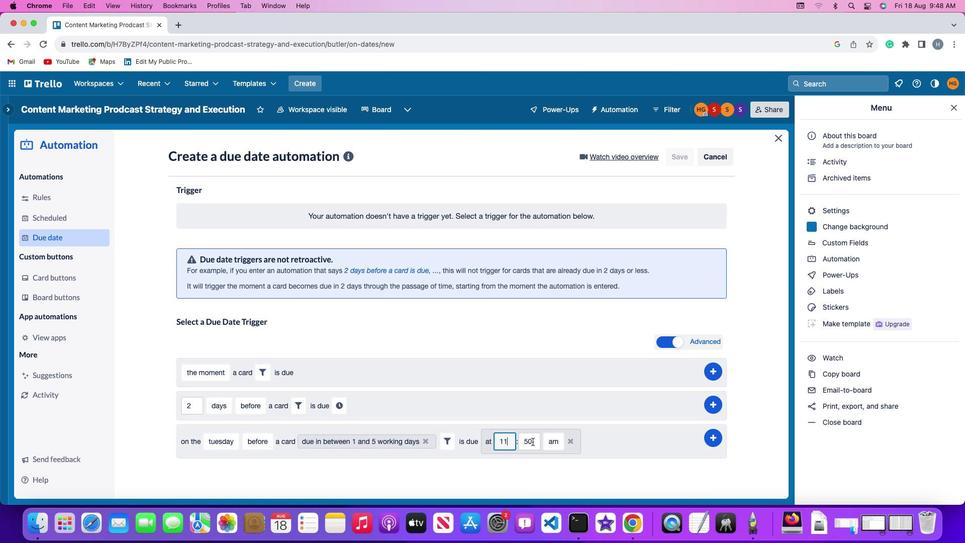 
Action: Key pressed Key.backspaceKey.backspace
Screenshot: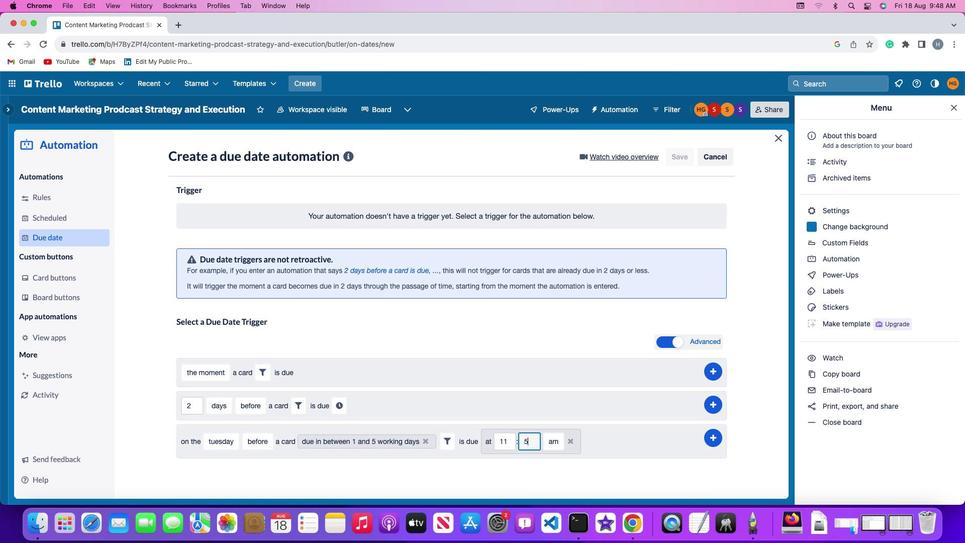 
Action: Mouse moved to (532, 442)
Screenshot: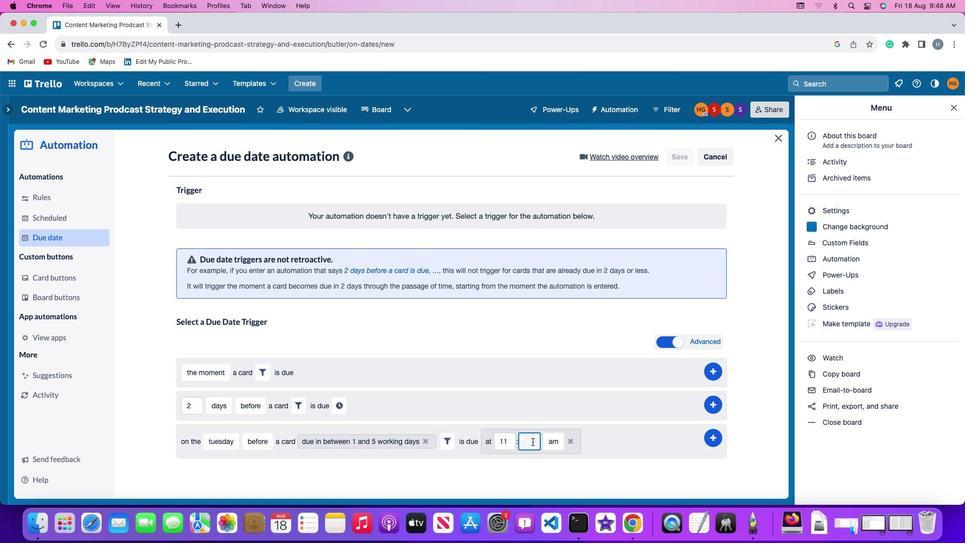 
Action: Key pressed '0''0'
Screenshot: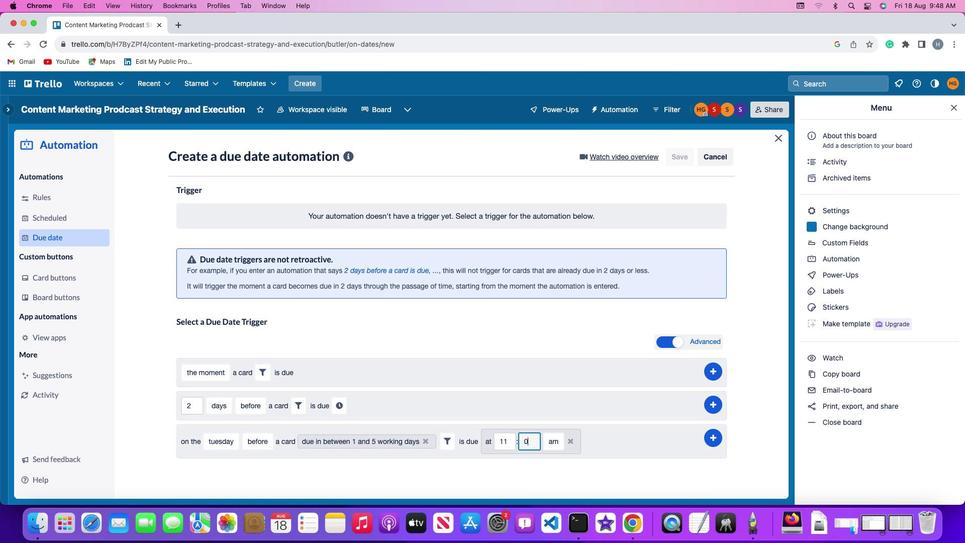 
Action: Mouse moved to (555, 441)
Screenshot: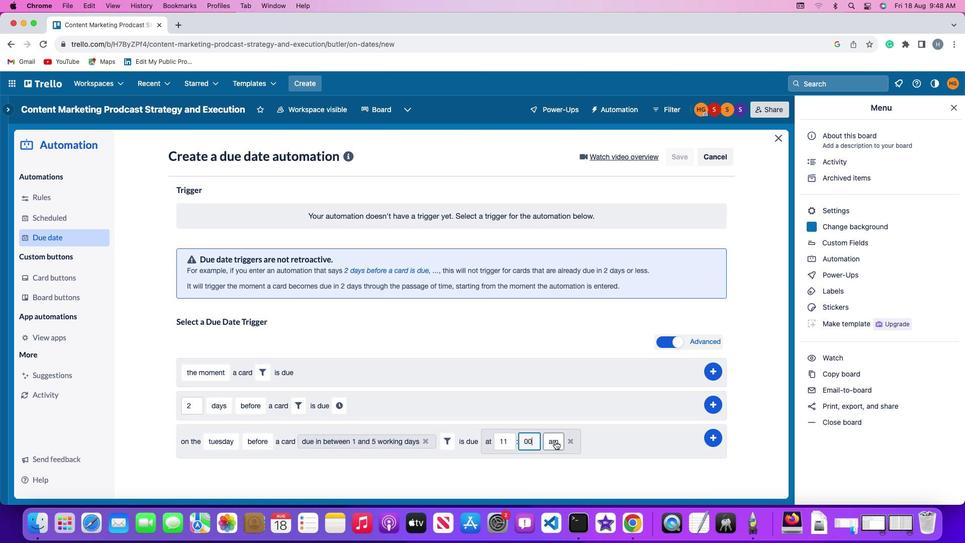 
Action: Mouse pressed left at (555, 441)
Screenshot: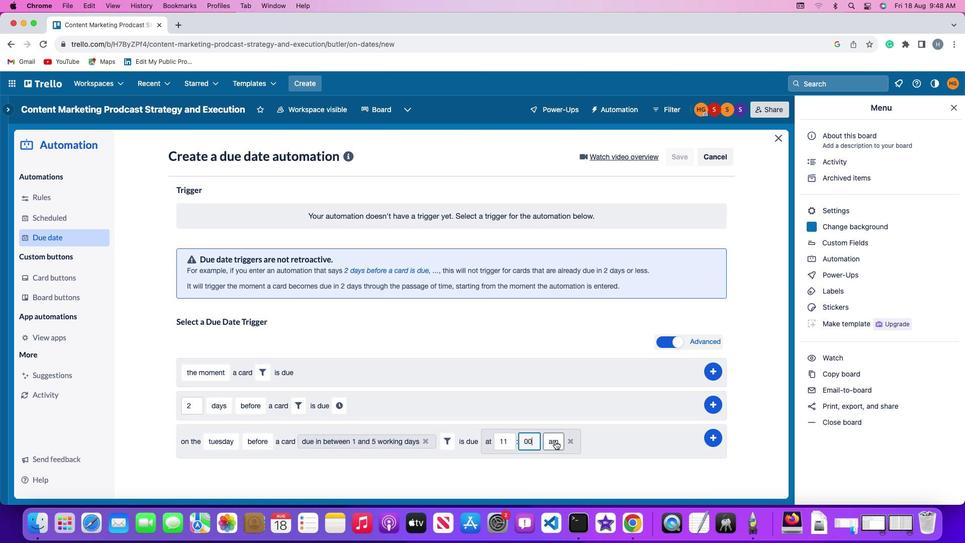 
Action: Mouse moved to (554, 459)
Screenshot: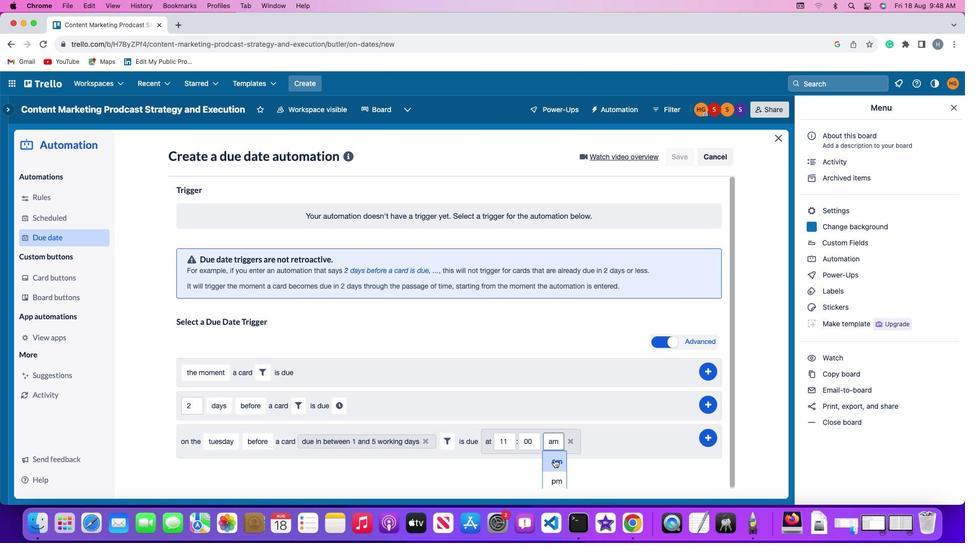 
Action: Mouse pressed left at (554, 459)
Screenshot: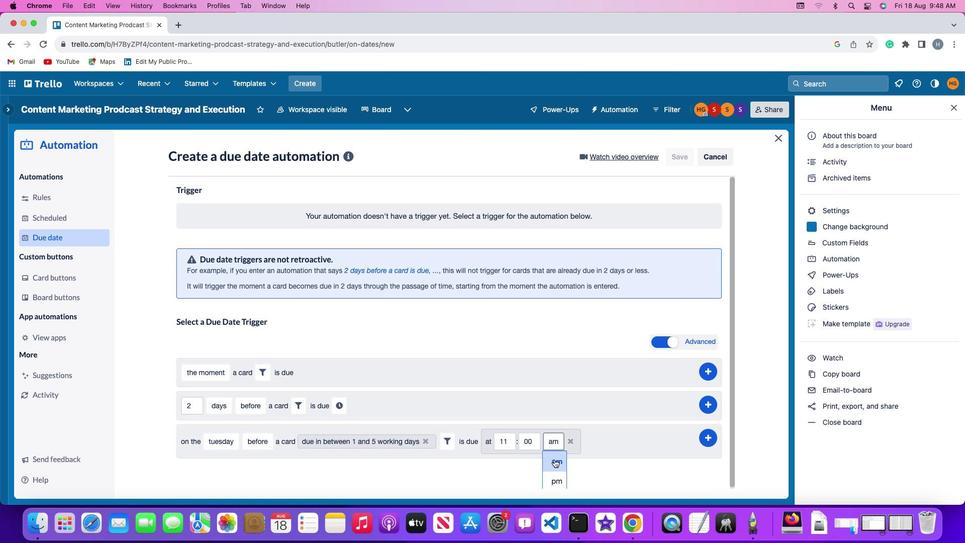 
Action: Mouse moved to (715, 436)
Screenshot: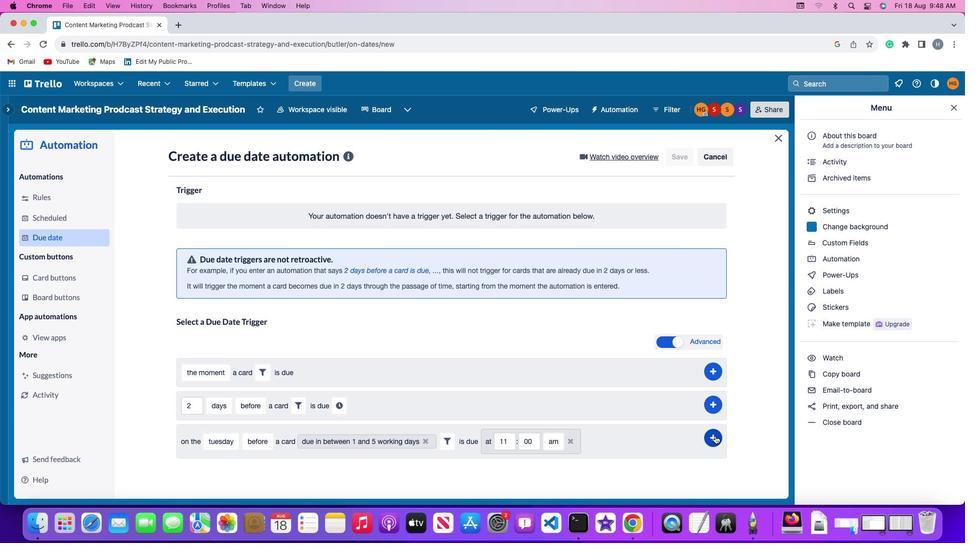 
Action: Mouse pressed left at (715, 436)
Screenshot: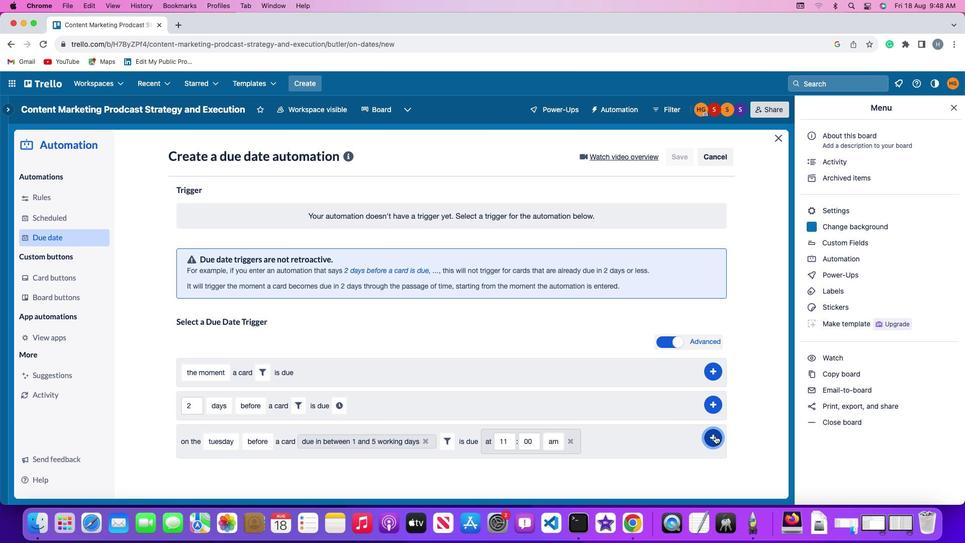 
Action: Mouse moved to (741, 384)
Screenshot: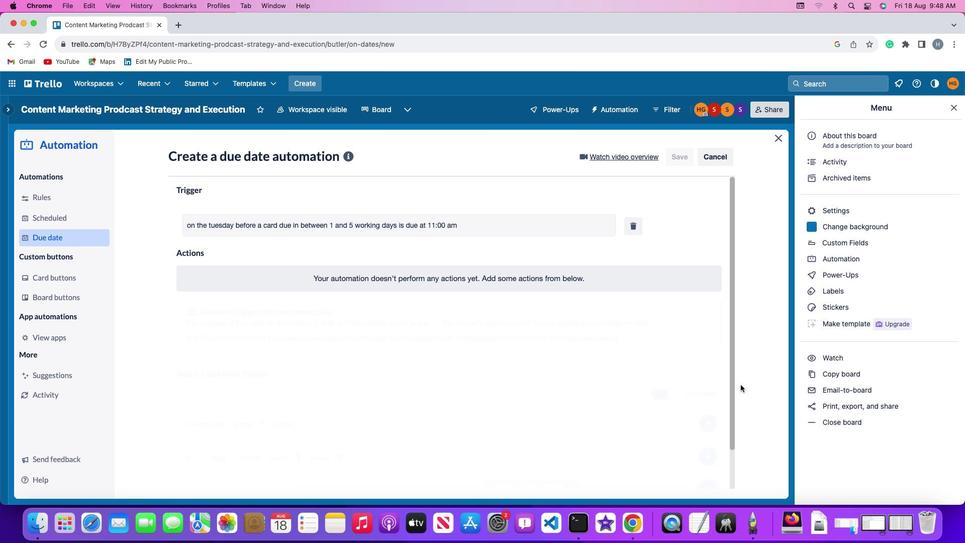 
